 Task: Find connections with filter location Salto de Pirapora with filter topic #wellnesswith filter profile language German with filter current company Shyam Steel Industries Limited with filter school Presidency College with filter industry IT System Training and Support with filter service category Video Editing with filter keywords title Mentor
Action: Mouse moved to (162, 219)
Screenshot: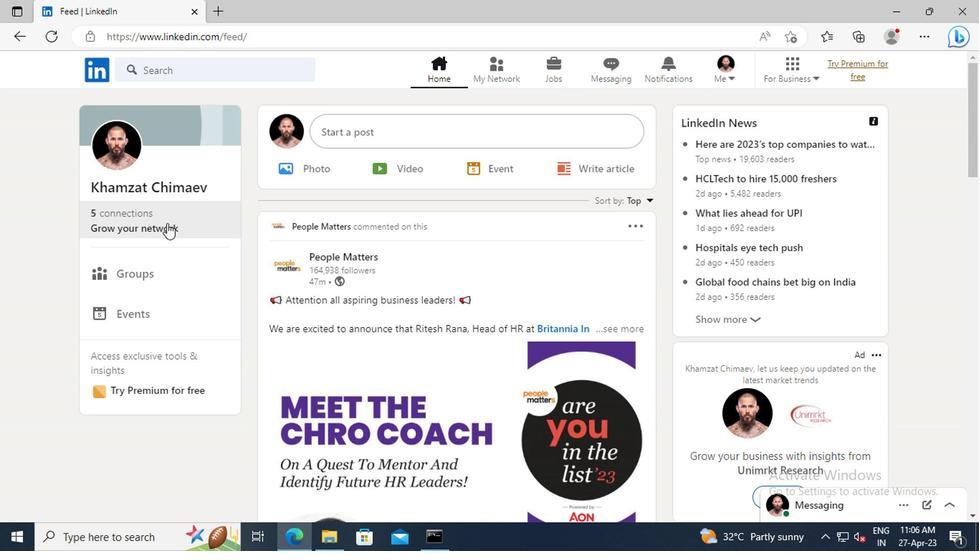 
Action: Mouse pressed left at (162, 219)
Screenshot: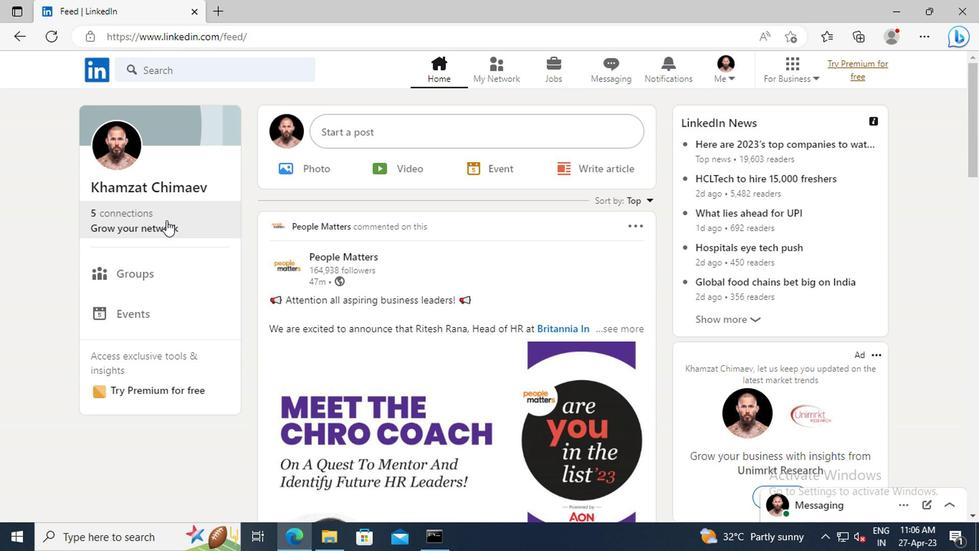 
Action: Mouse moved to (168, 153)
Screenshot: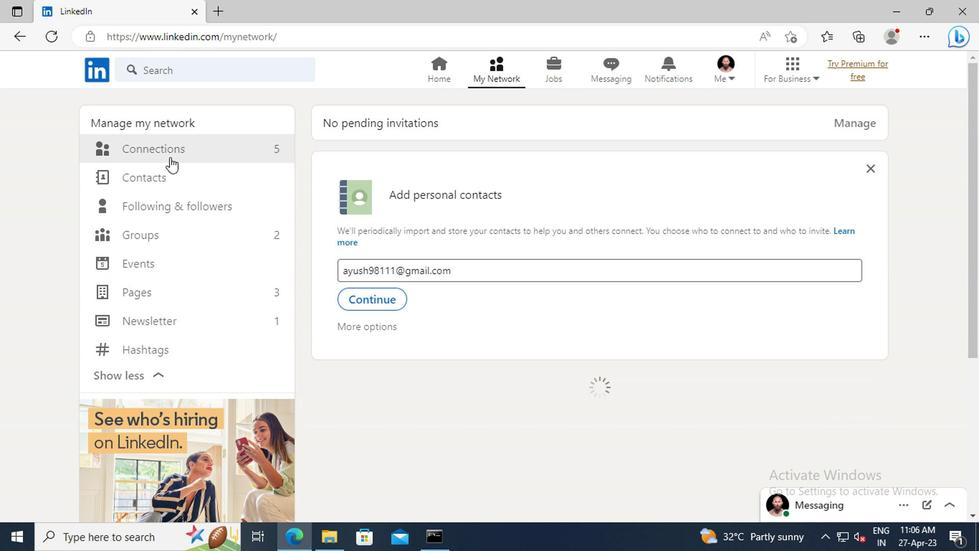 
Action: Mouse pressed left at (168, 153)
Screenshot: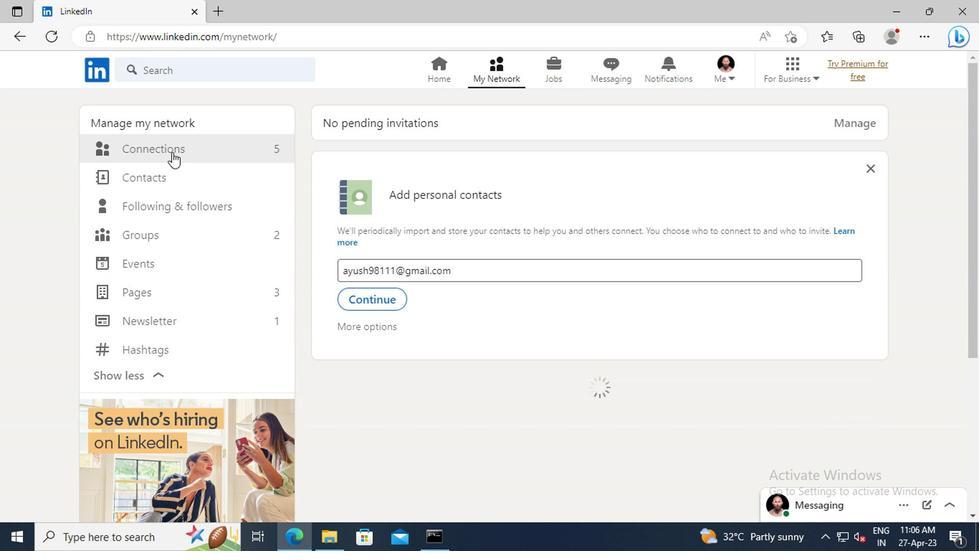 
Action: Mouse moved to (588, 155)
Screenshot: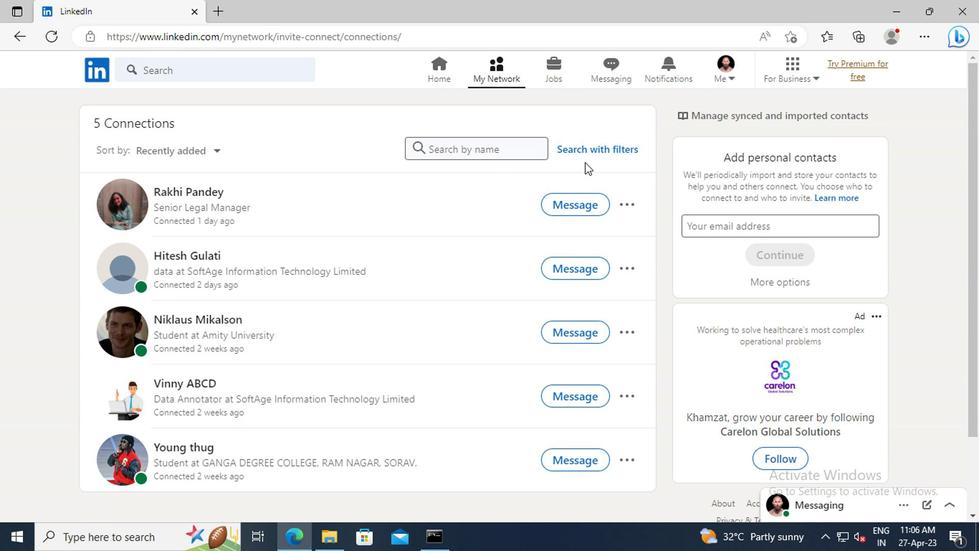 
Action: Mouse pressed left at (588, 155)
Screenshot: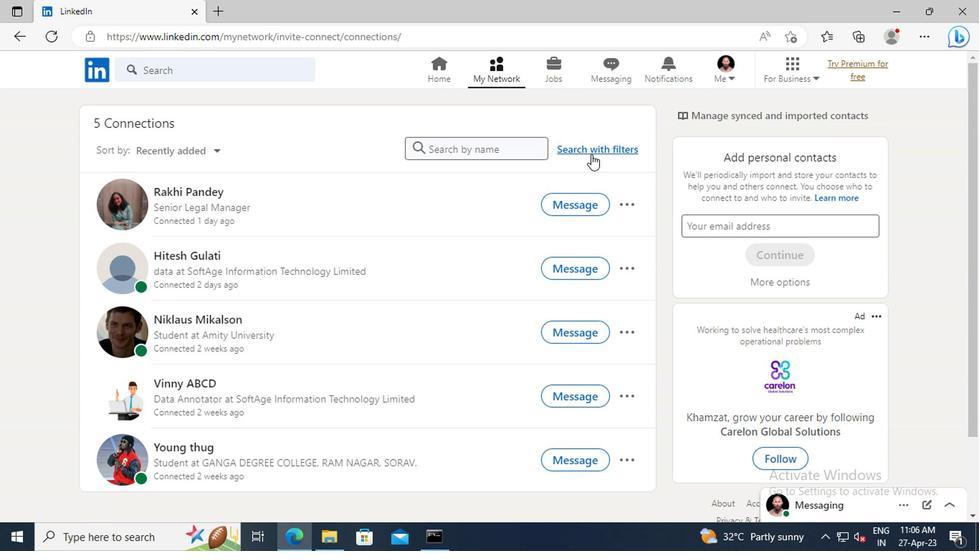 
Action: Mouse moved to (543, 112)
Screenshot: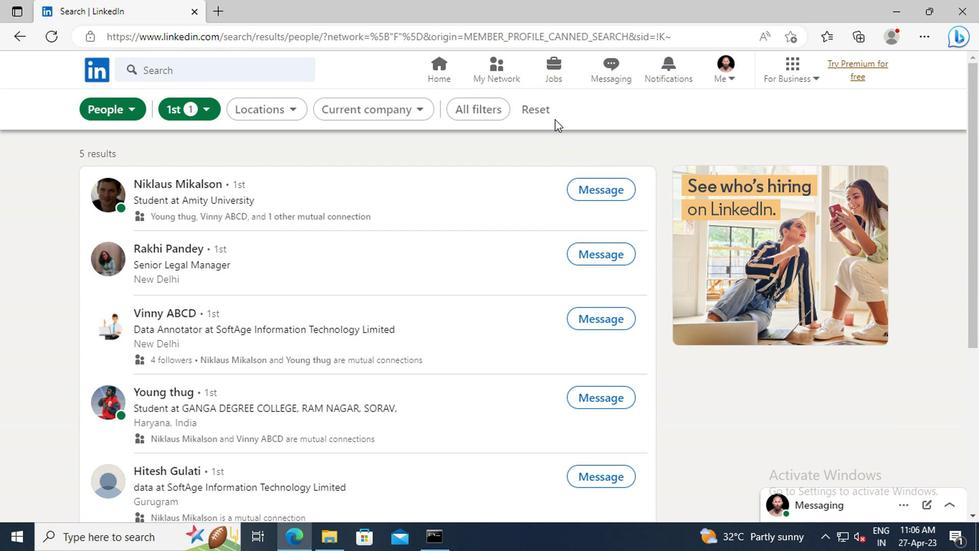 
Action: Mouse pressed left at (543, 112)
Screenshot: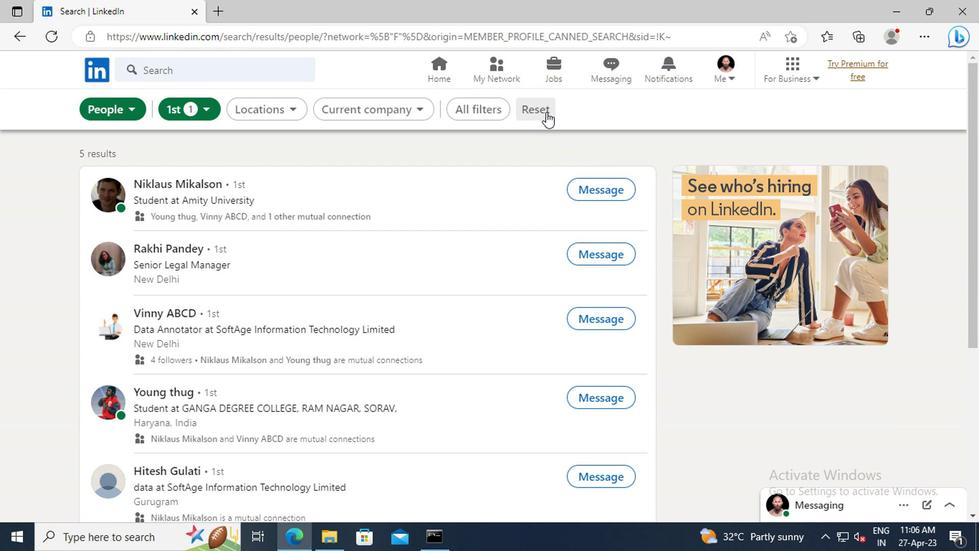 
Action: Mouse moved to (508, 110)
Screenshot: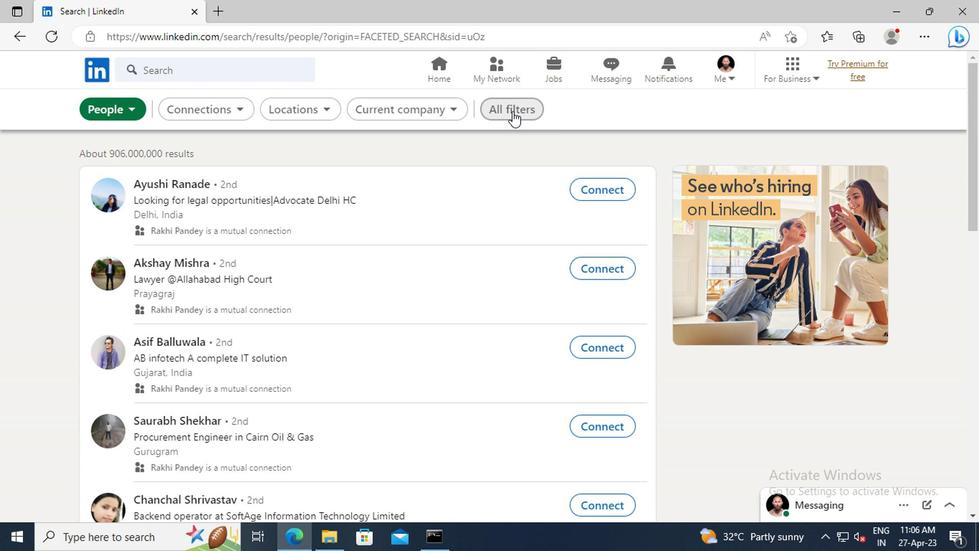 
Action: Mouse pressed left at (508, 110)
Screenshot: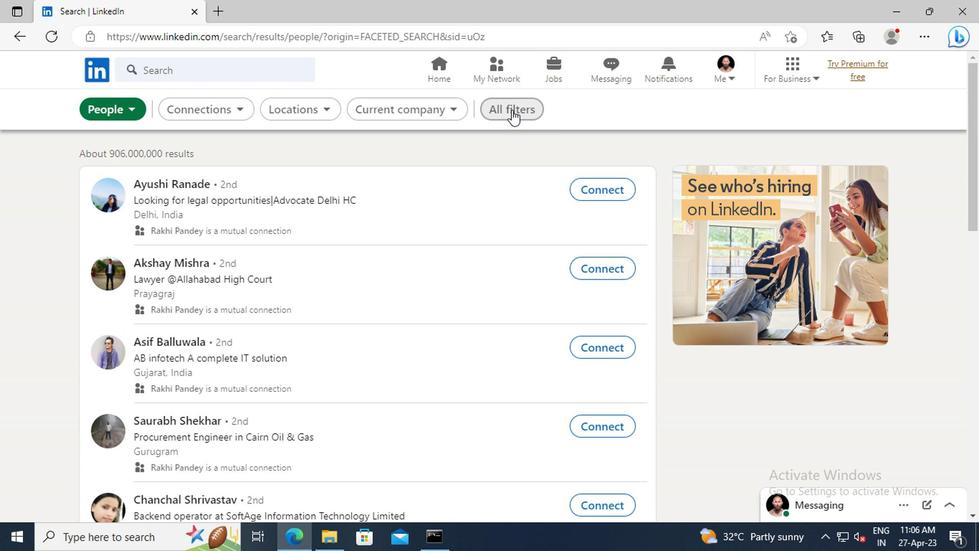 
Action: Mouse moved to (825, 287)
Screenshot: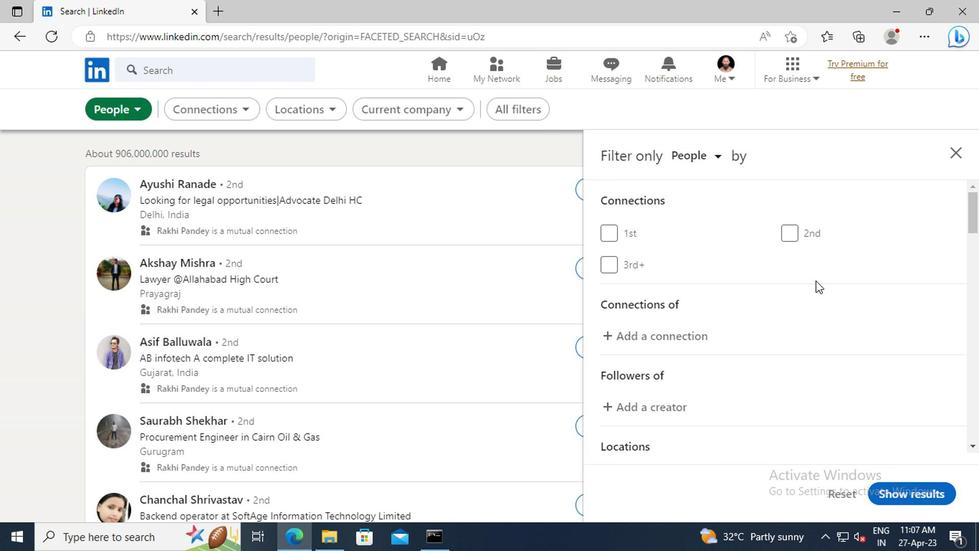 
Action: Mouse scrolled (825, 286) with delta (0, -1)
Screenshot: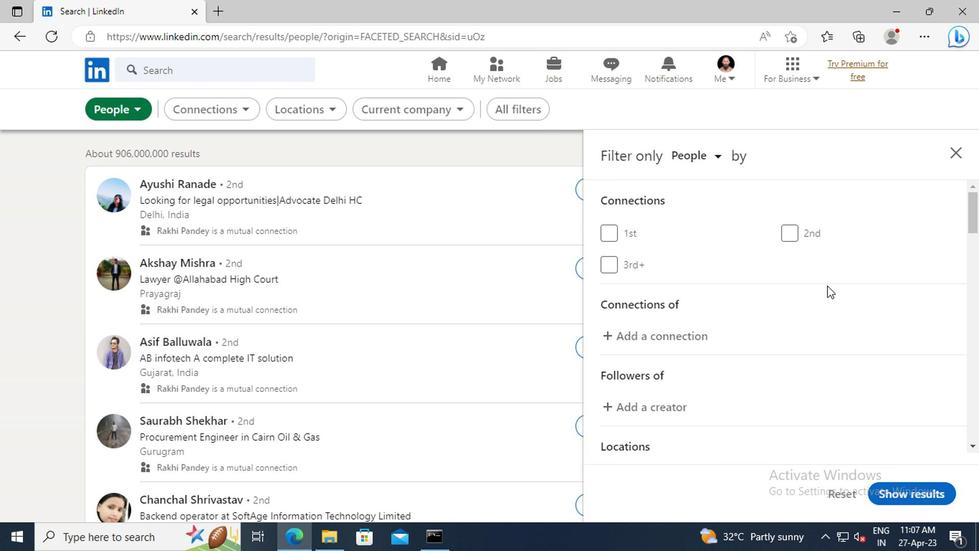 
Action: Mouse scrolled (825, 286) with delta (0, -1)
Screenshot: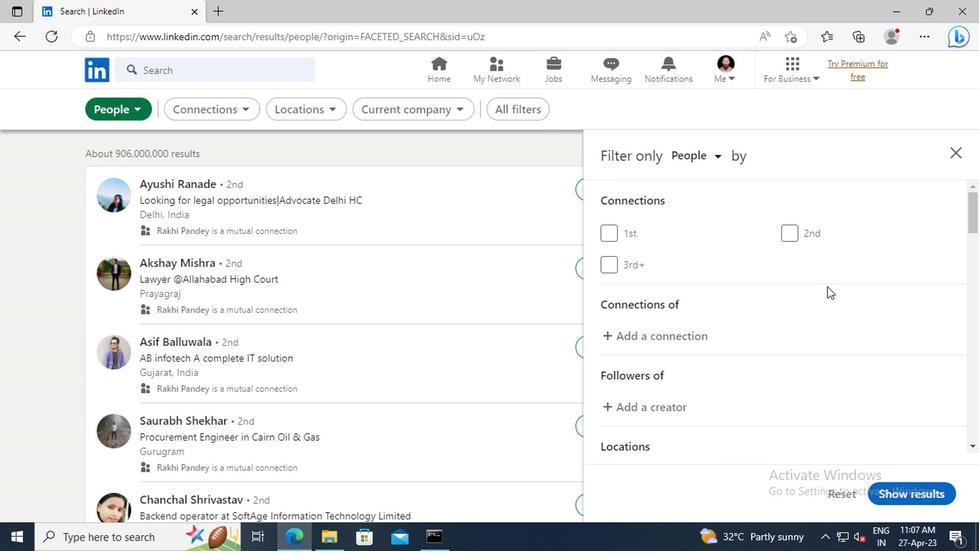
Action: Mouse scrolled (825, 286) with delta (0, -1)
Screenshot: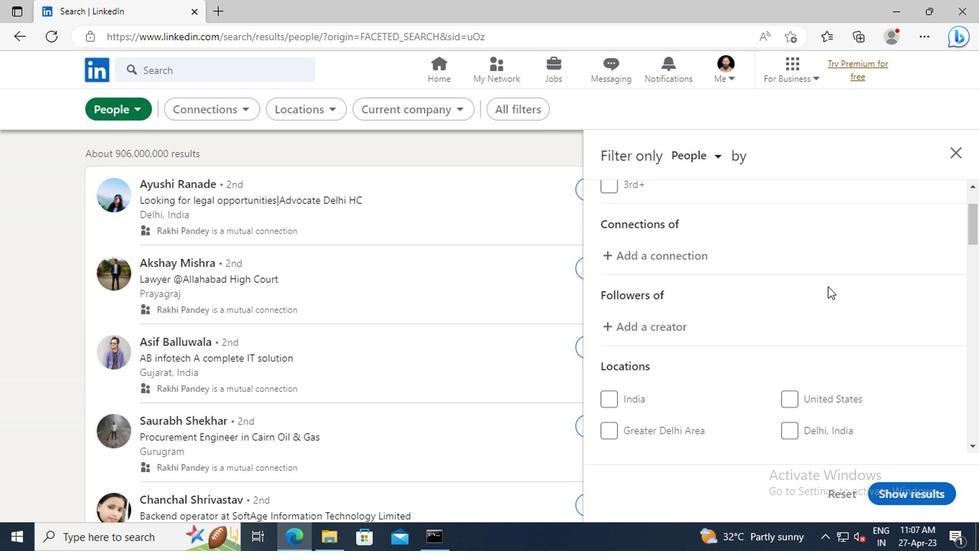 
Action: Mouse scrolled (825, 286) with delta (0, -1)
Screenshot: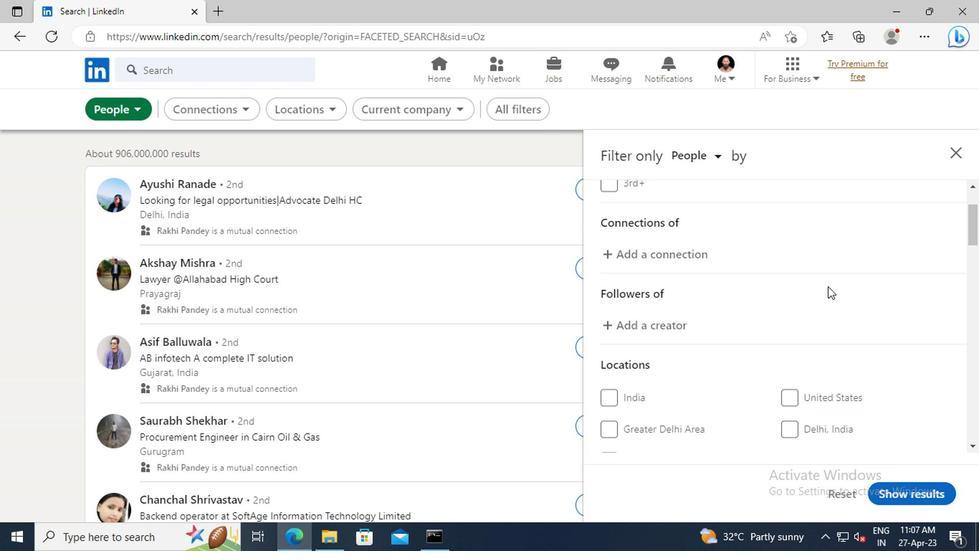
Action: Mouse scrolled (825, 286) with delta (0, -1)
Screenshot: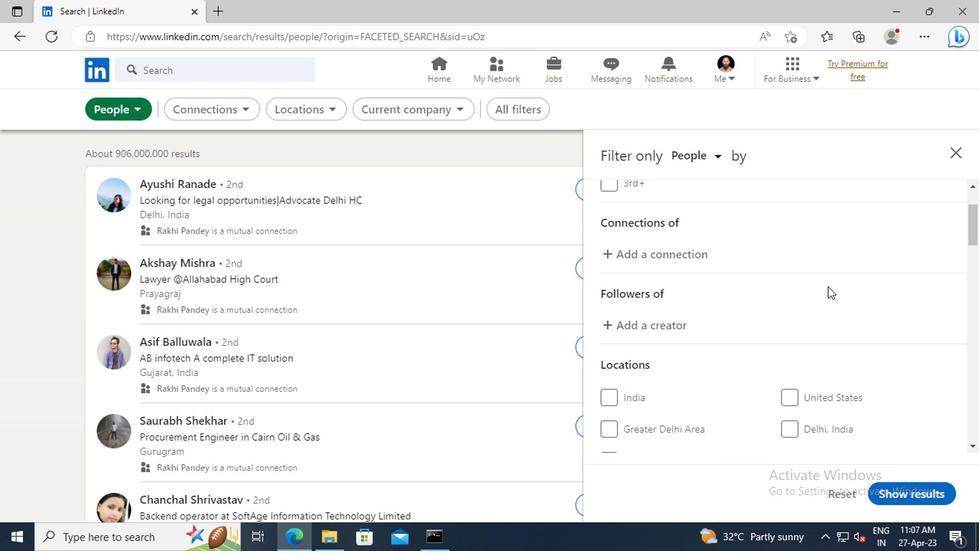 
Action: Mouse moved to (834, 334)
Screenshot: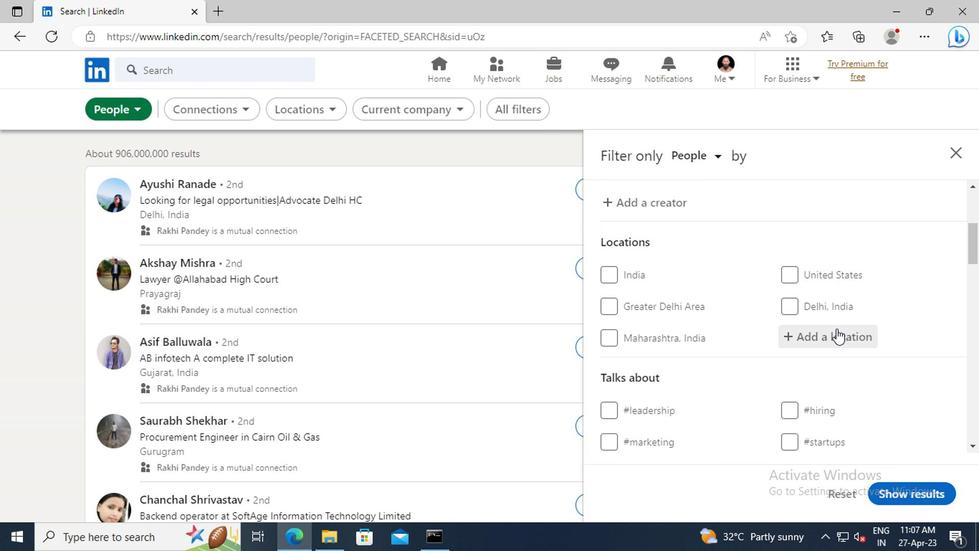 
Action: Mouse pressed left at (834, 334)
Screenshot: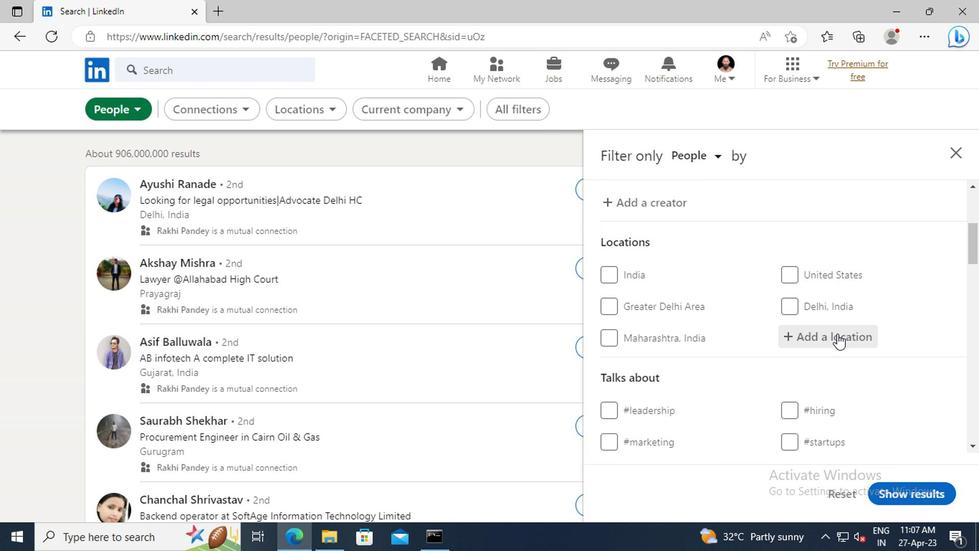 
Action: Key pressed <Key.shift>SALTO<Key.space>DE<Key.space><Key.shift>PIRAPORA
Screenshot: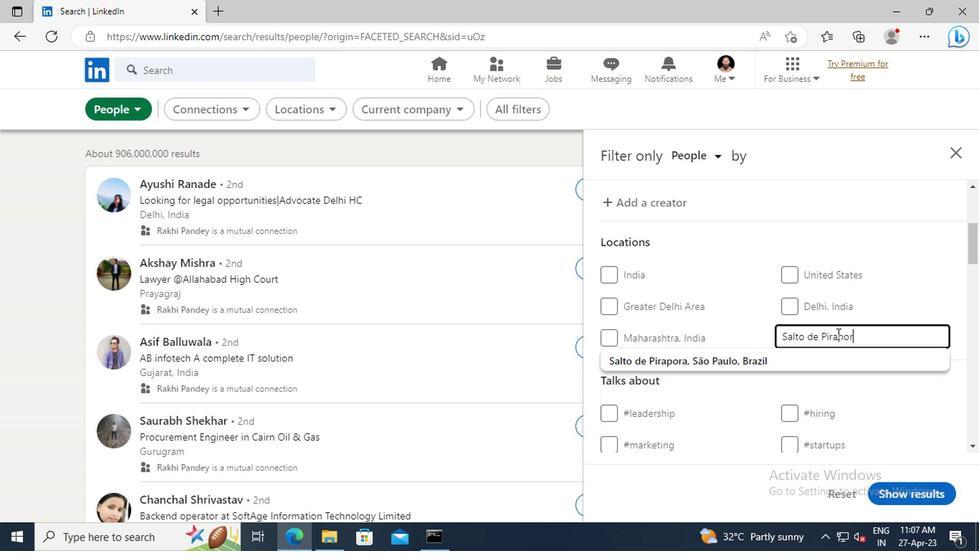 
Action: Mouse moved to (827, 360)
Screenshot: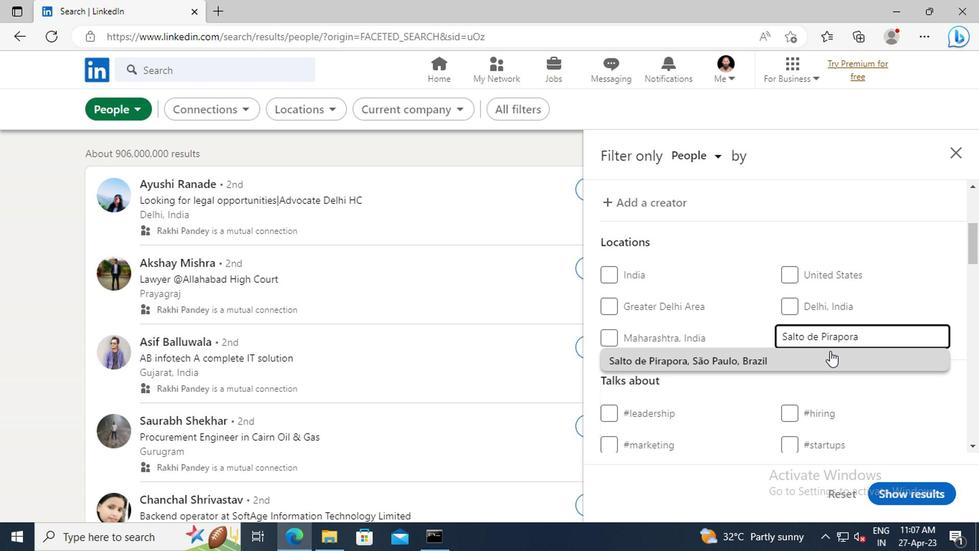 
Action: Mouse pressed left at (827, 360)
Screenshot: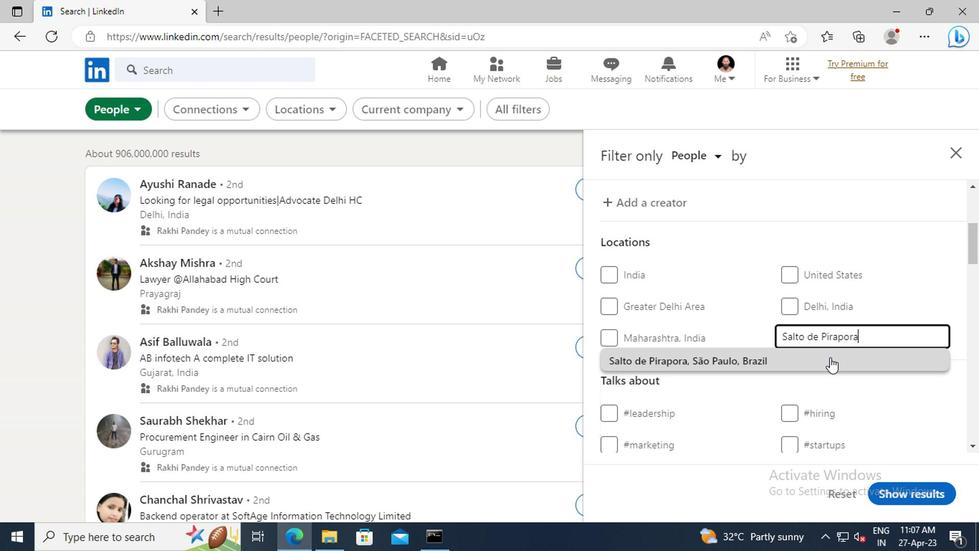 
Action: Mouse moved to (813, 284)
Screenshot: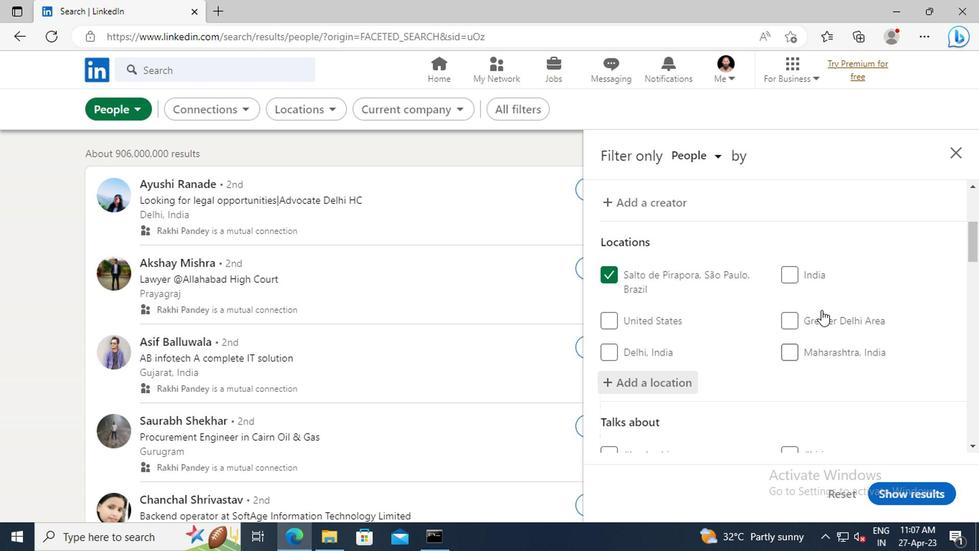 
Action: Mouse scrolled (813, 284) with delta (0, 0)
Screenshot: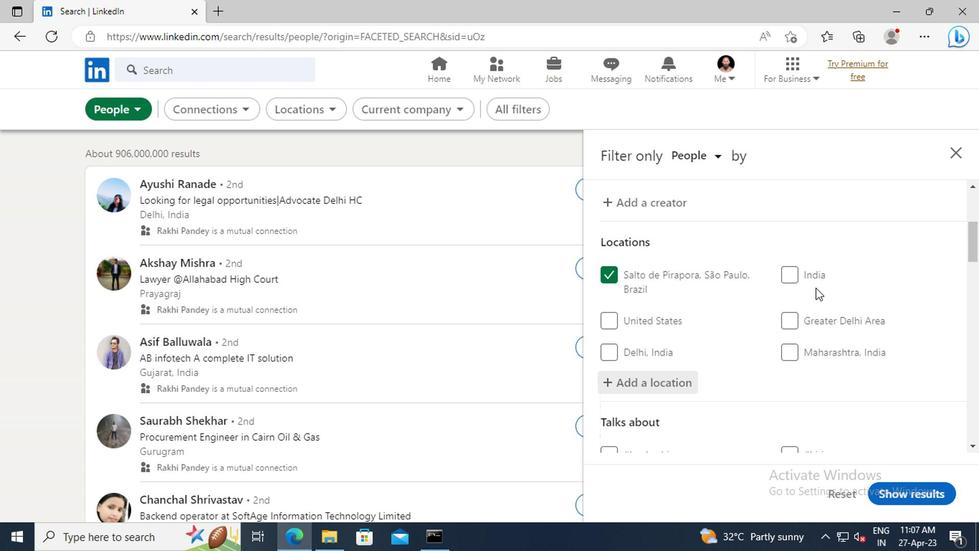 
Action: Mouse scrolled (813, 284) with delta (0, 0)
Screenshot: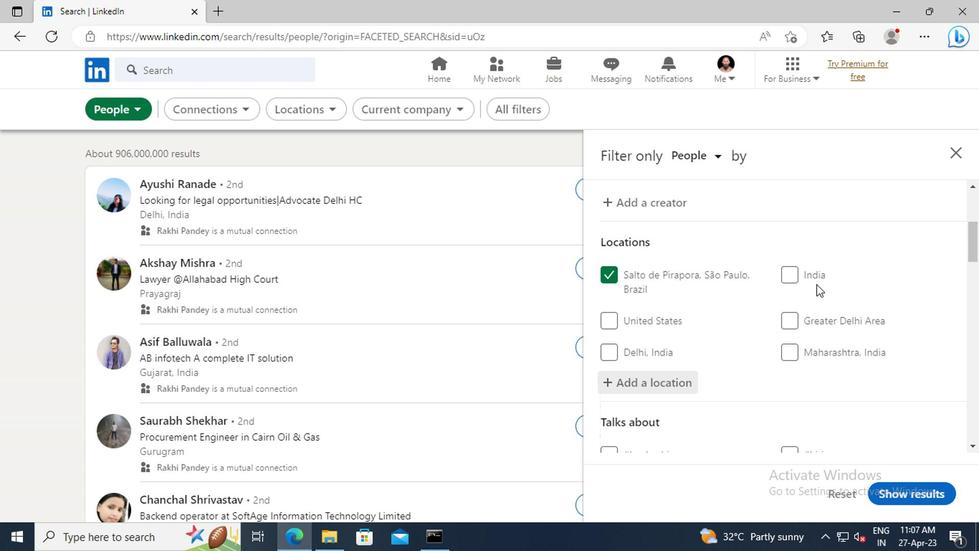 
Action: Mouse scrolled (813, 284) with delta (0, 0)
Screenshot: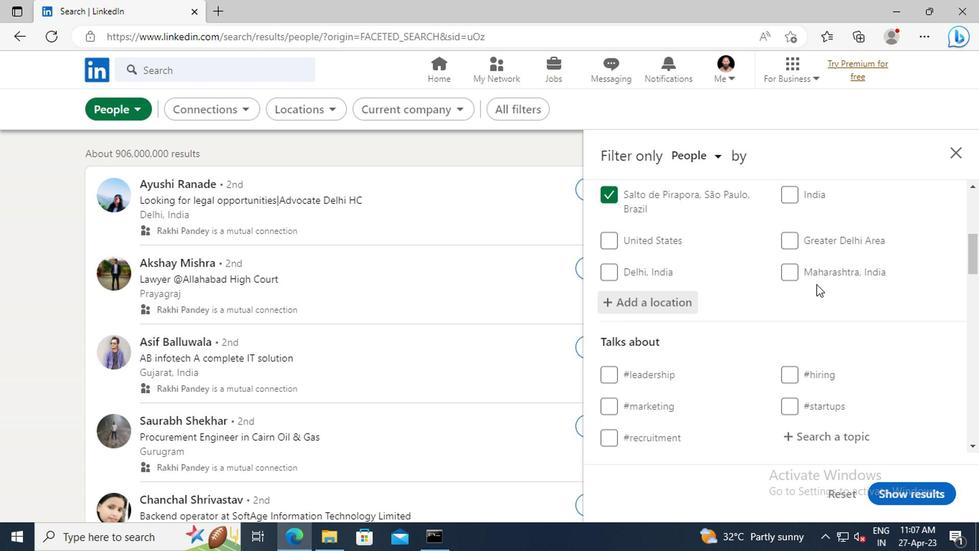 
Action: Mouse scrolled (813, 284) with delta (0, 0)
Screenshot: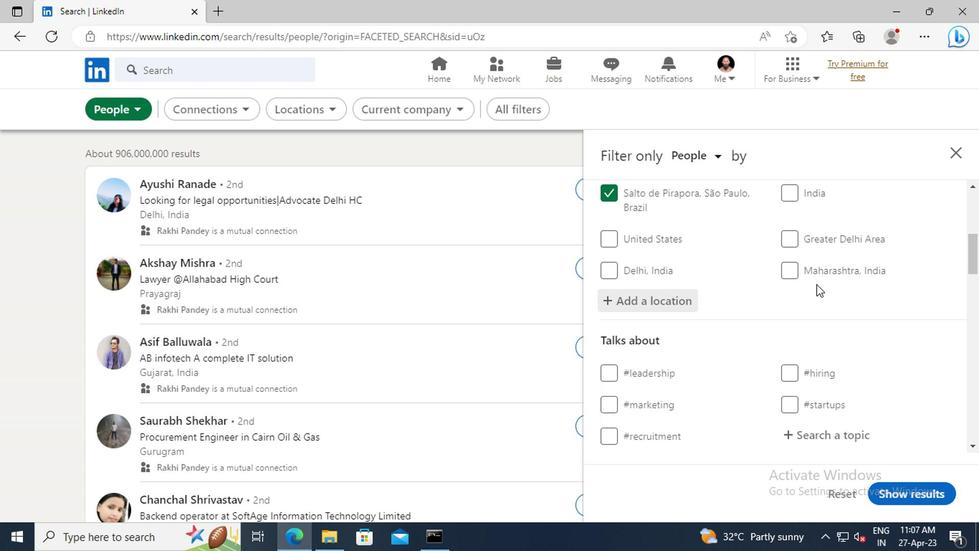 
Action: Mouse scrolled (813, 284) with delta (0, 0)
Screenshot: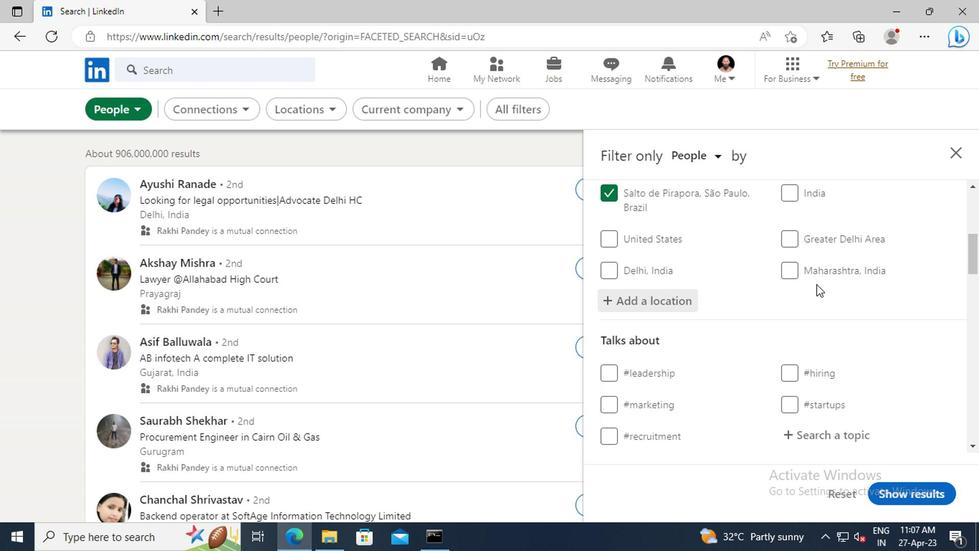 
Action: Mouse moved to (811, 313)
Screenshot: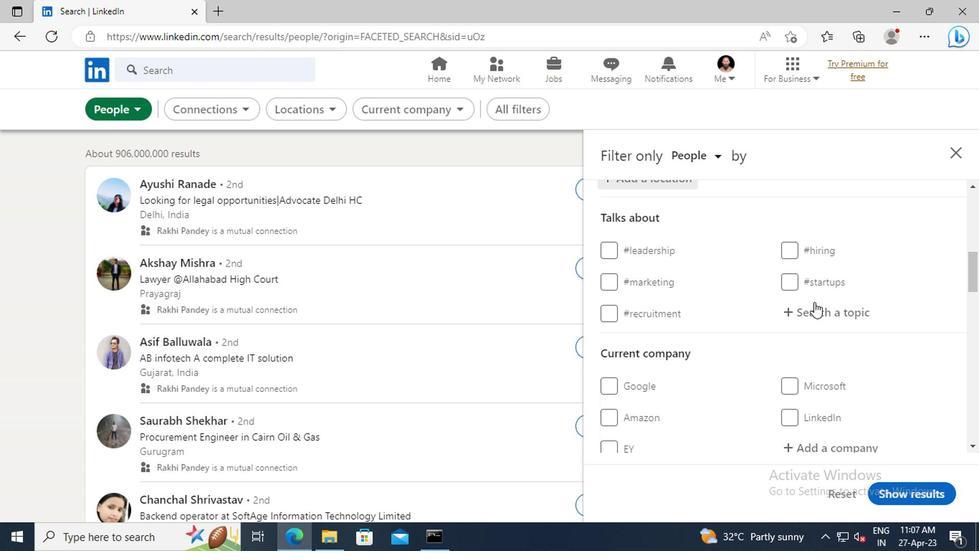 
Action: Mouse pressed left at (811, 313)
Screenshot: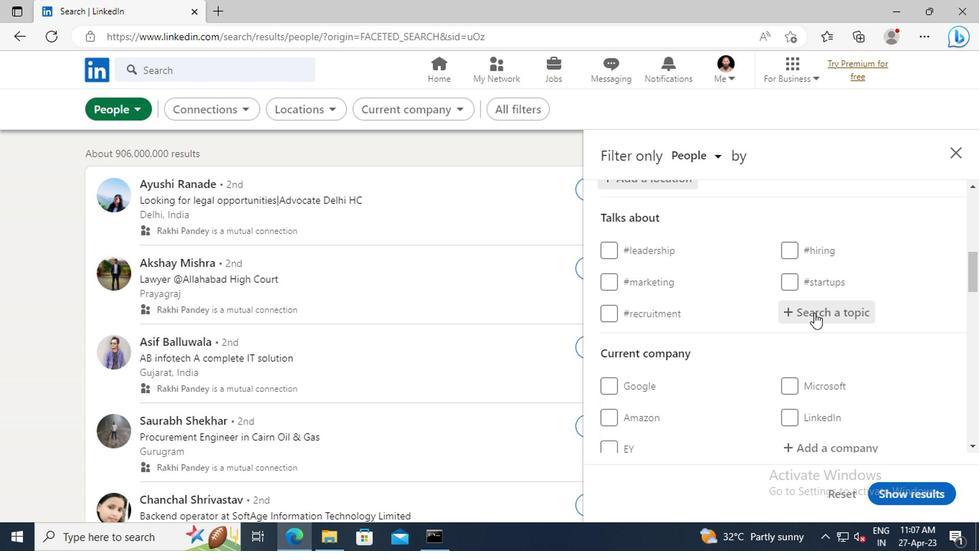 
Action: Key pressed <Key.shift>#WELLNESSWITH<Key.enter>
Screenshot: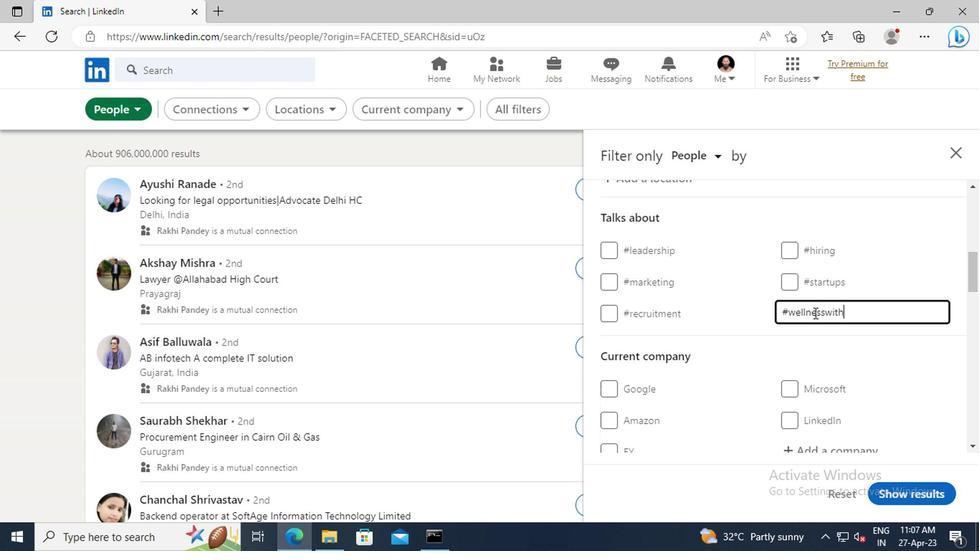 
Action: Mouse moved to (754, 300)
Screenshot: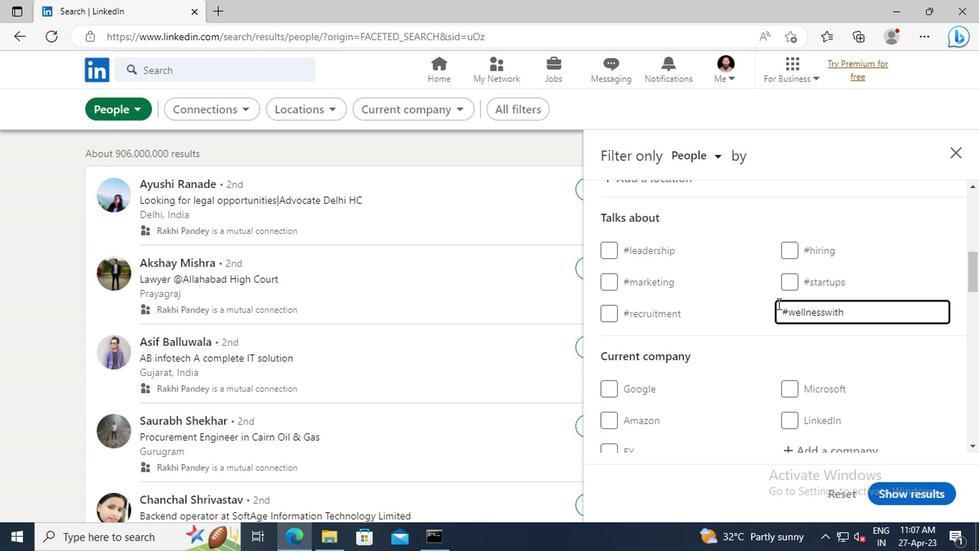 
Action: Mouse scrolled (754, 300) with delta (0, 0)
Screenshot: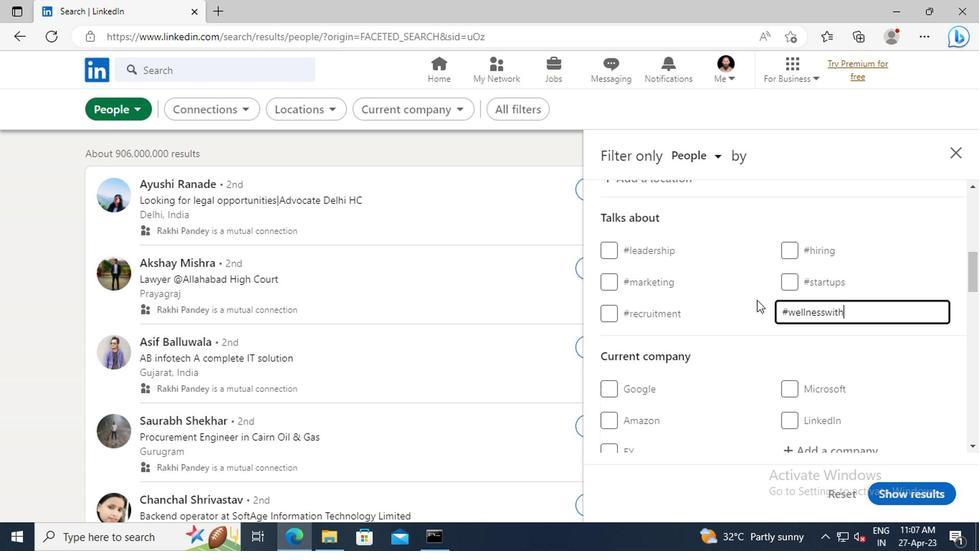 
Action: Mouse scrolled (754, 300) with delta (0, 0)
Screenshot: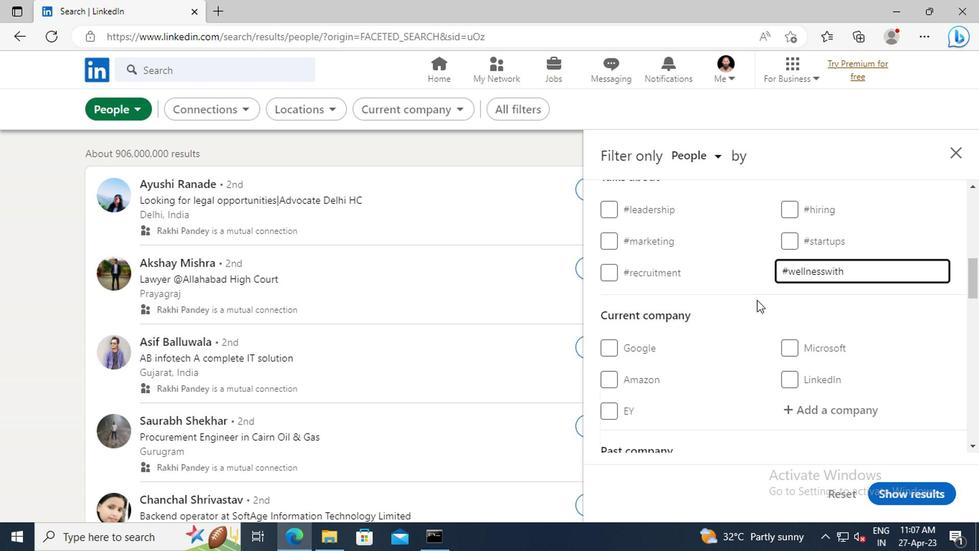 
Action: Mouse scrolled (754, 300) with delta (0, 0)
Screenshot: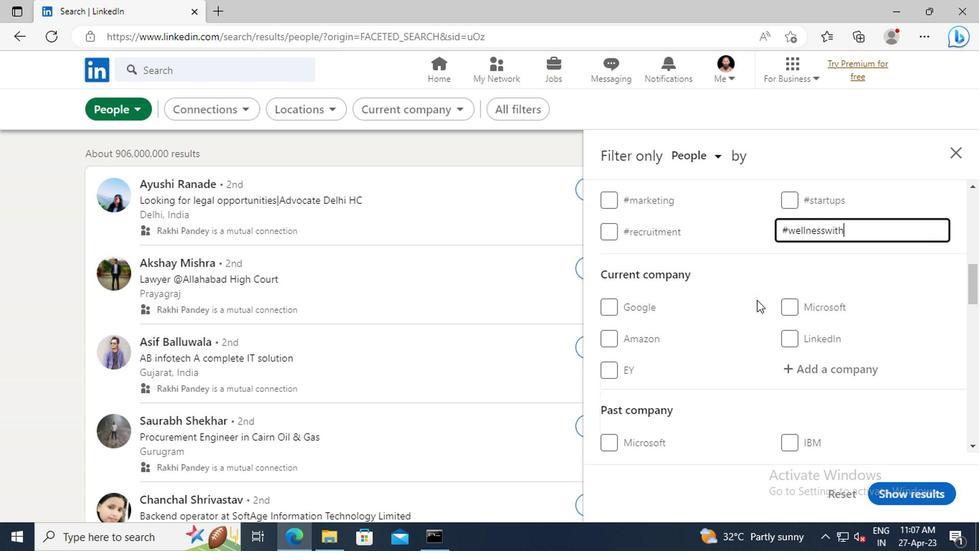 
Action: Mouse scrolled (754, 300) with delta (0, 0)
Screenshot: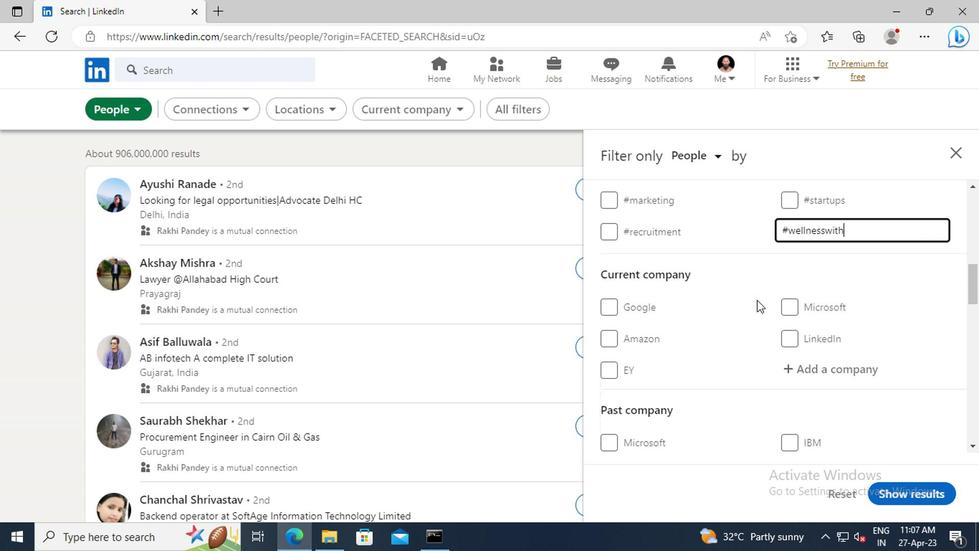 
Action: Mouse scrolled (754, 300) with delta (0, 0)
Screenshot: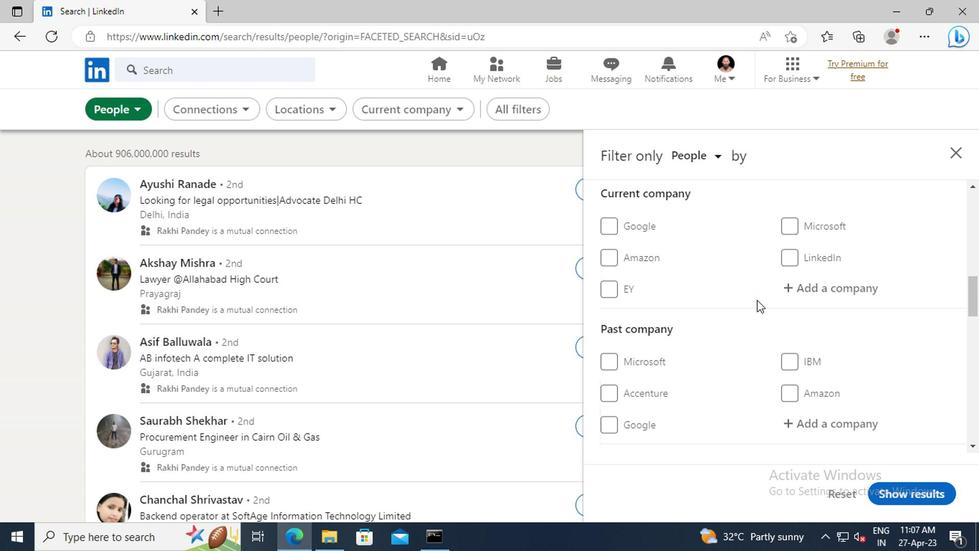 
Action: Mouse scrolled (754, 300) with delta (0, 0)
Screenshot: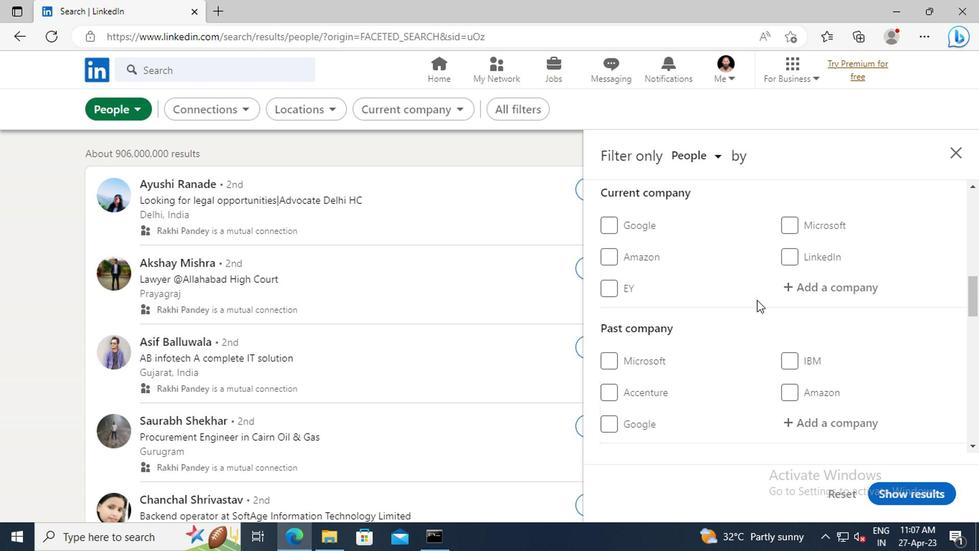 
Action: Mouse scrolled (754, 300) with delta (0, 0)
Screenshot: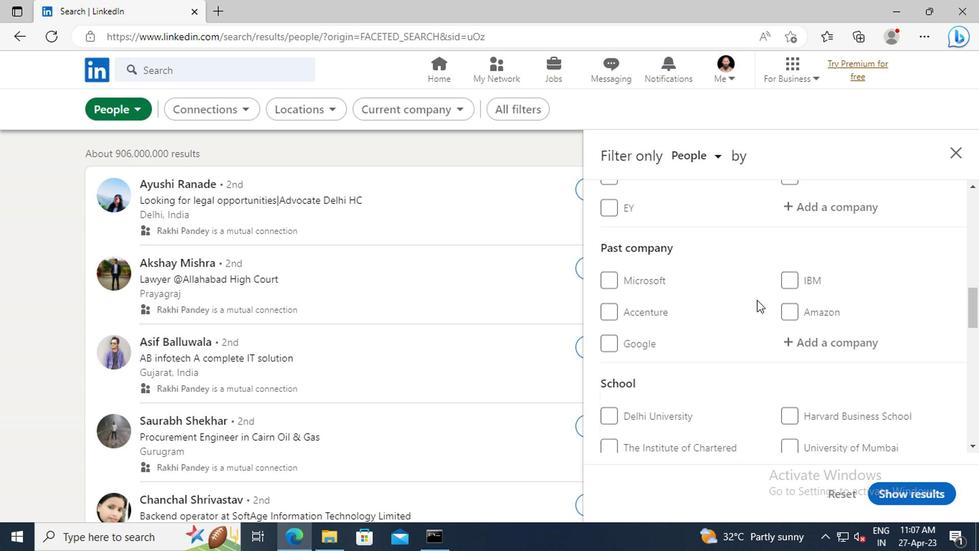 
Action: Mouse scrolled (754, 300) with delta (0, 0)
Screenshot: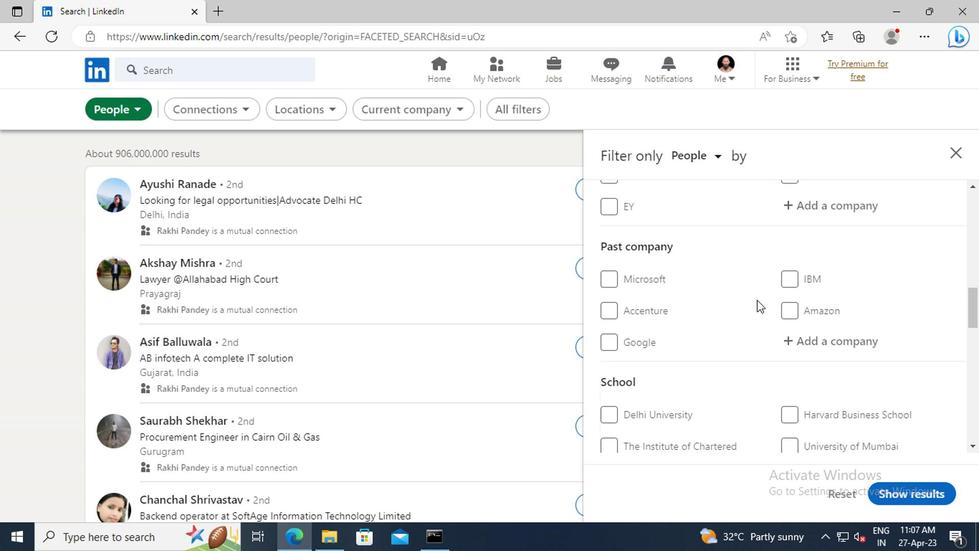 
Action: Mouse scrolled (754, 300) with delta (0, 0)
Screenshot: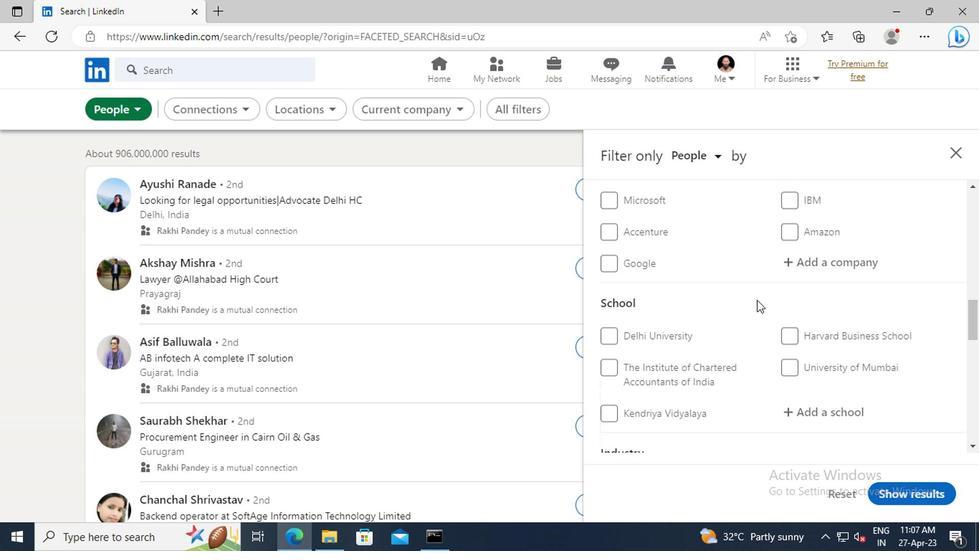 
Action: Mouse scrolled (754, 300) with delta (0, 0)
Screenshot: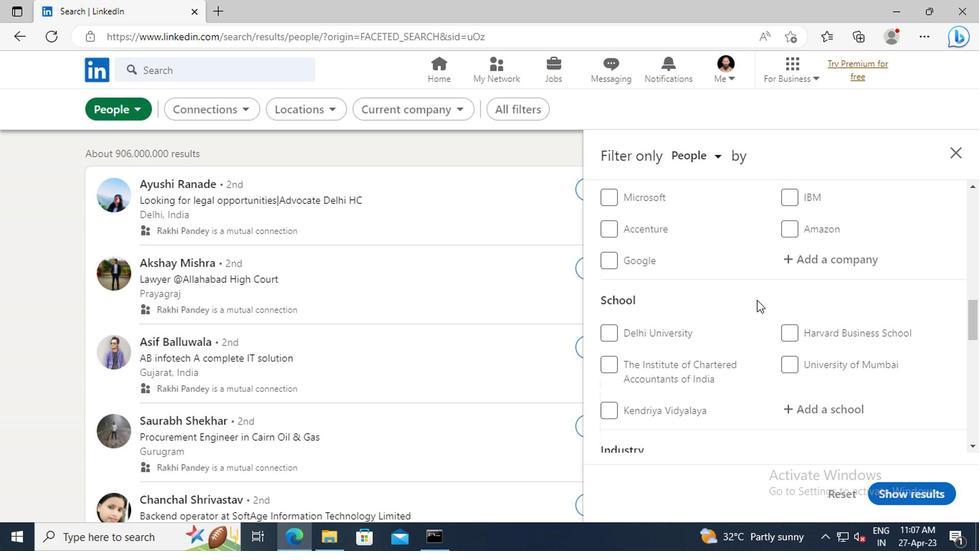 
Action: Mouse scrolled (754, 300) with delta (0, 0)
Screenshot: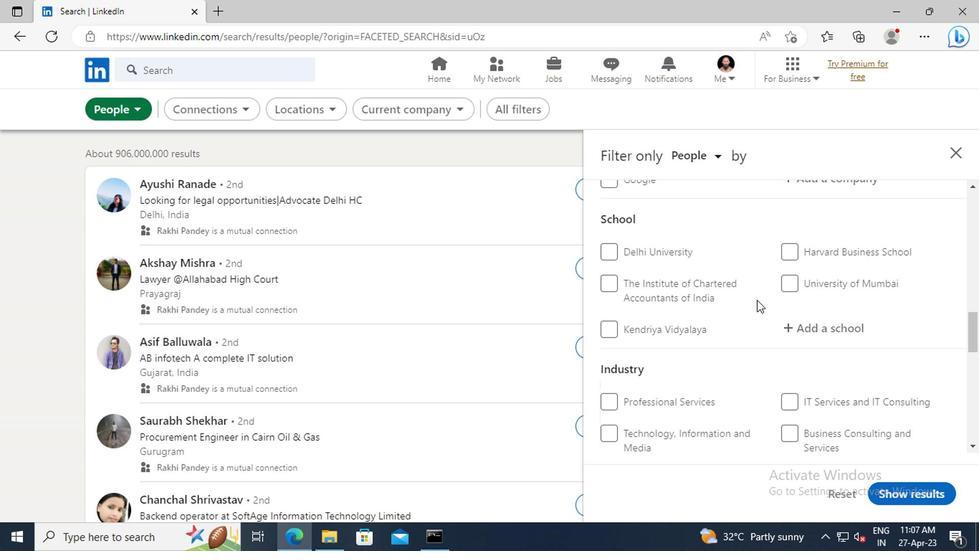 
Action: Mouse scrolled (754, 300) with delta (0, 0)
Screenshot: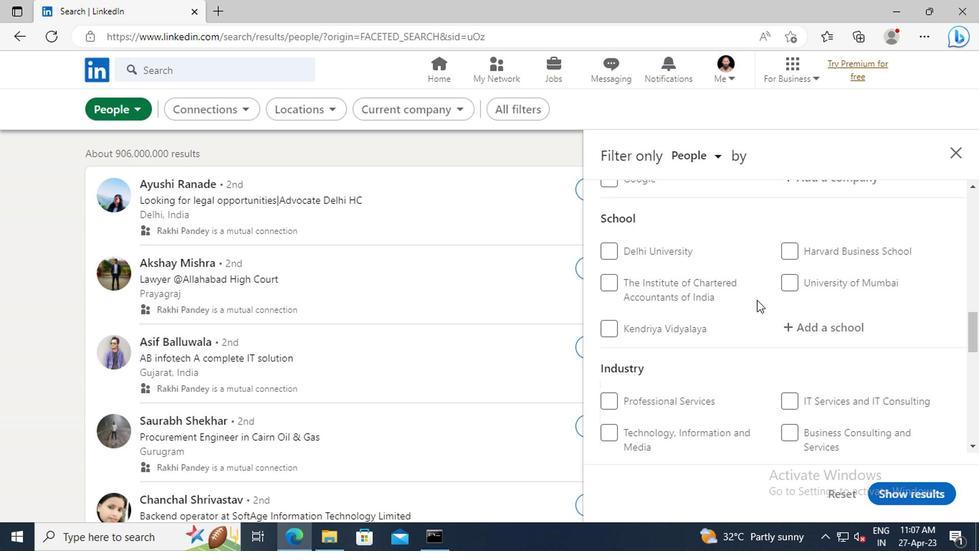 
Action: Mouse scrolled (754, 300) with delta (0, 0)
Screenshot: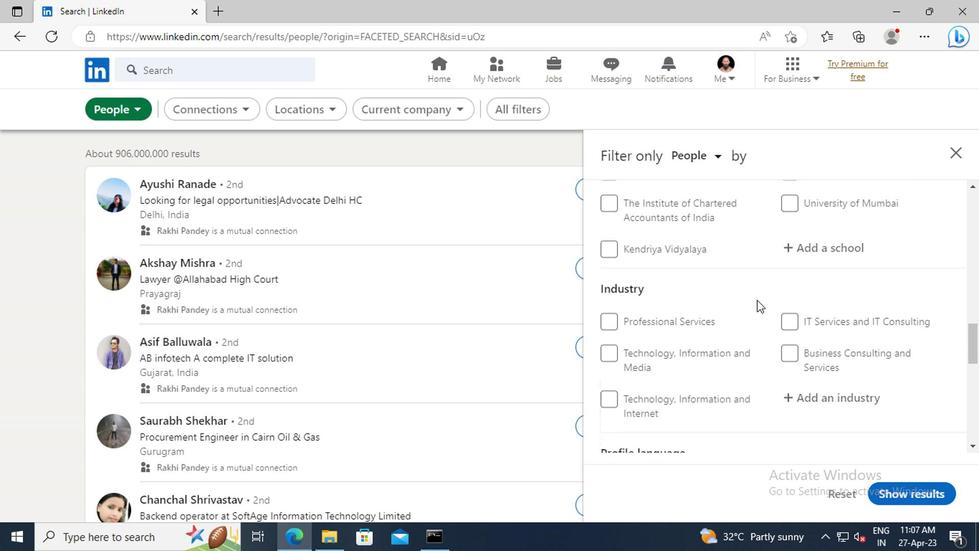 
Action: Mouse scrolled (754, 300) with delta (0, 0)
Screenshot: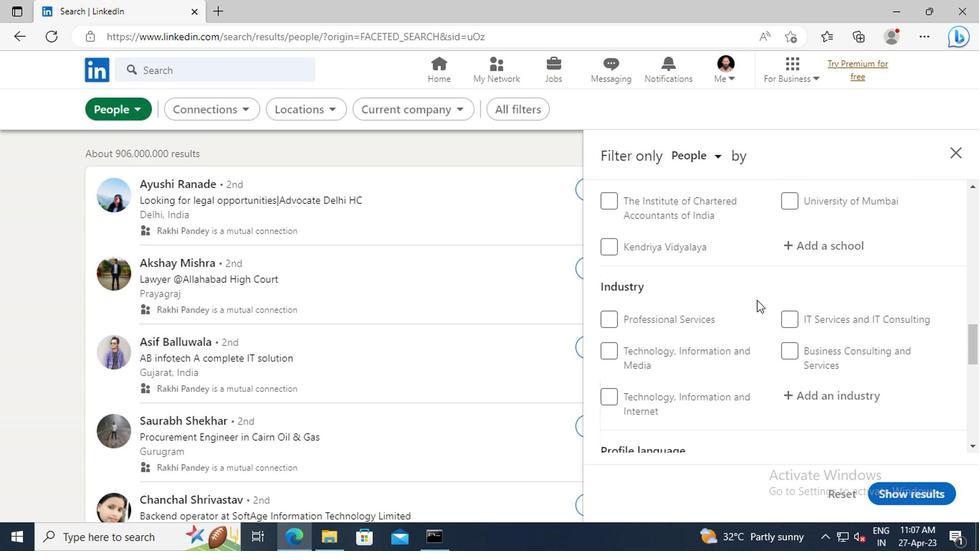 
Action: Mouse scrolled (754, 300) with delta (0, 0)
Screenshot: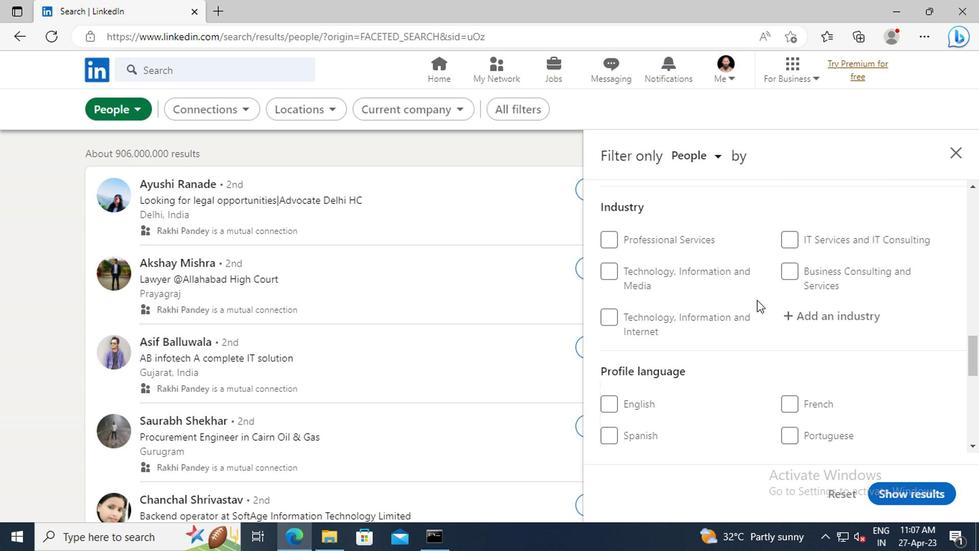 
Action: Mouse scrolled (754, 300) with delta (0, 0)
Screenshot: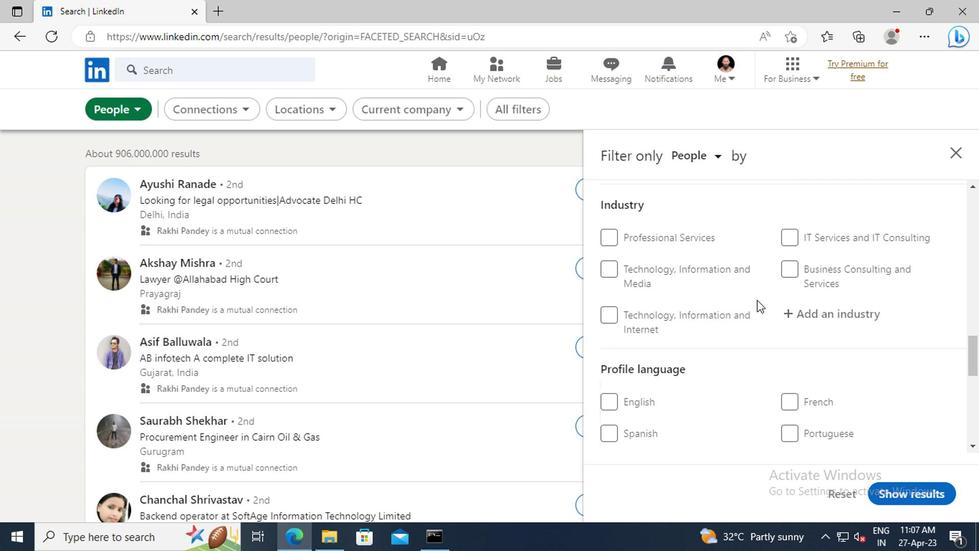 
Action: Mouse moved to (610, 385)
Screenshot: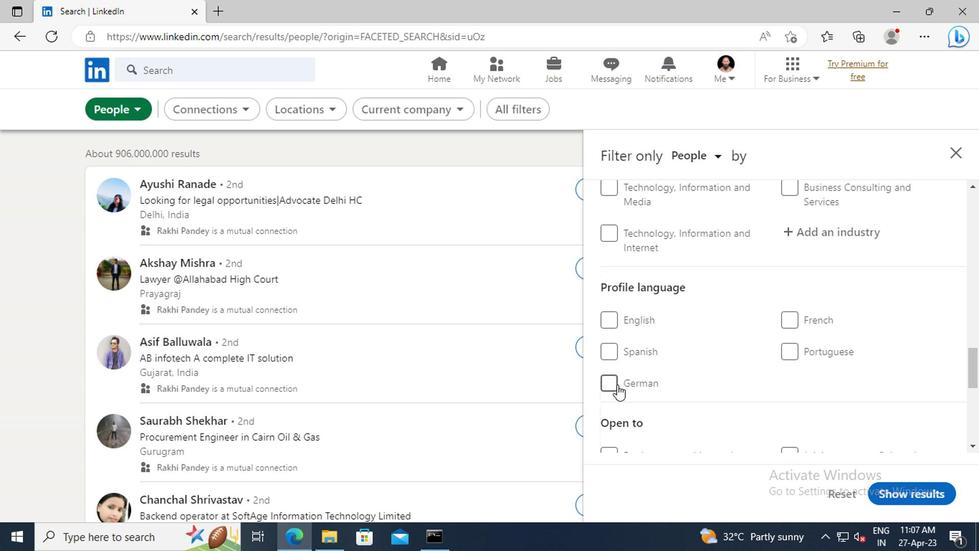 
Action: Mouse pressed left at (610, 385)
Screenshot: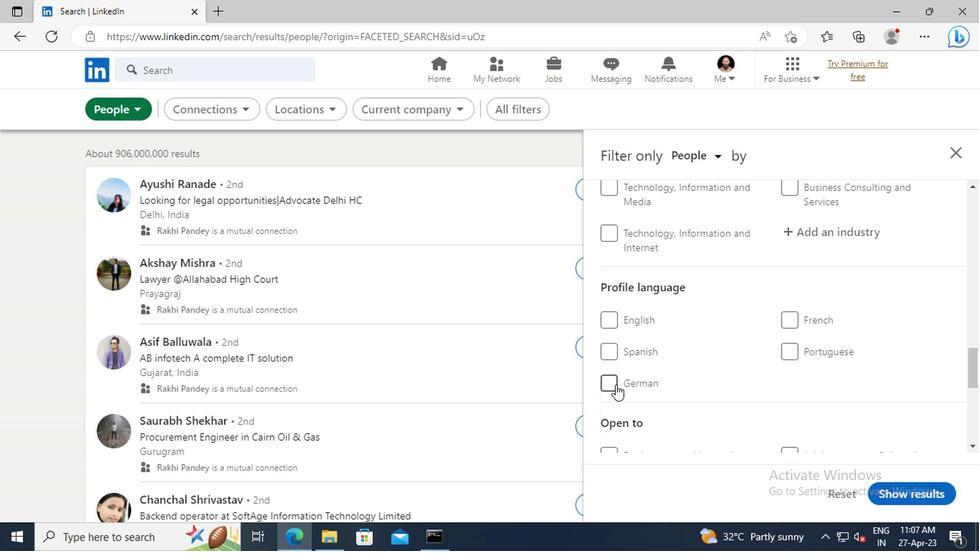 
Action: Mouse moved to (782, 362)
Screenshot: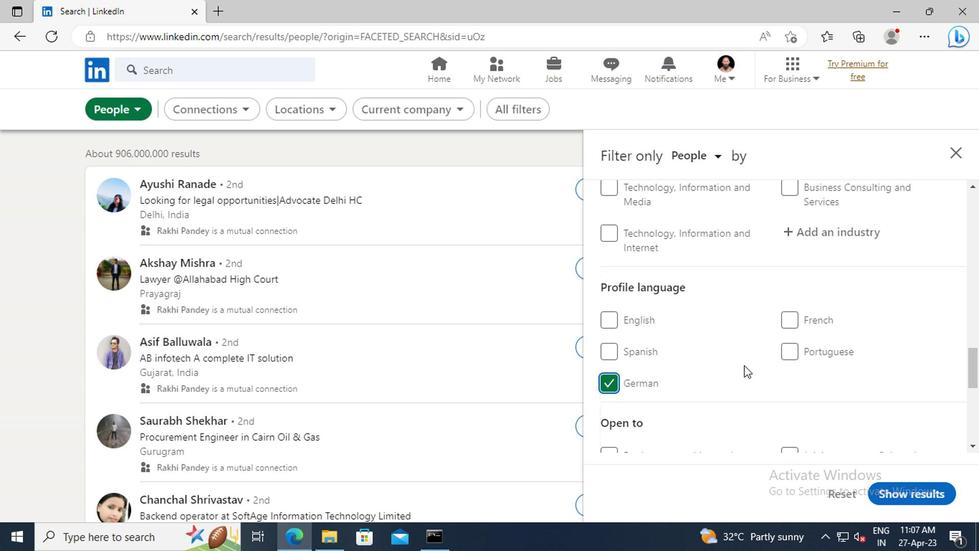 
Action: Mouse scrolled (782, 363) with delta (0, 1)
Screenshot: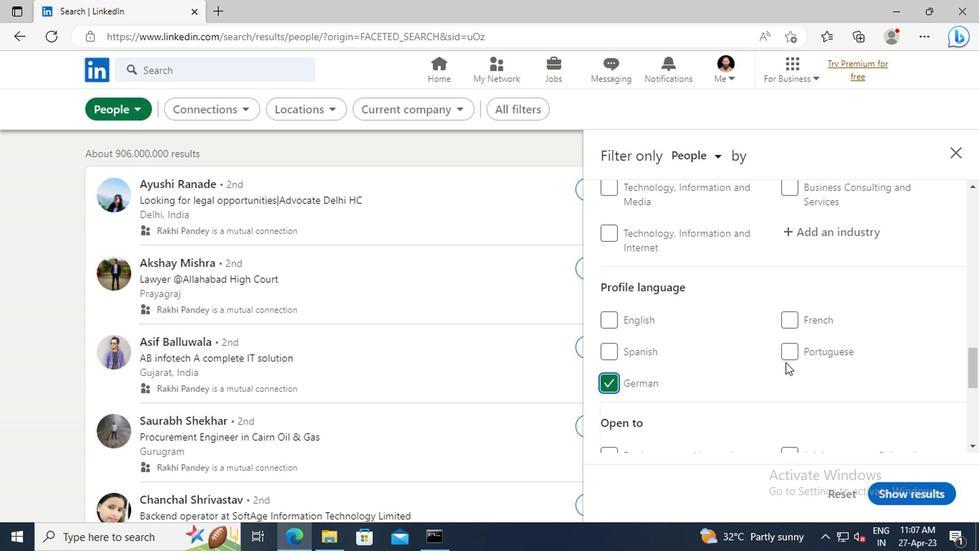 
Action: Mouse scrolled (782, 363) with delta (0, 1)
Screenshot: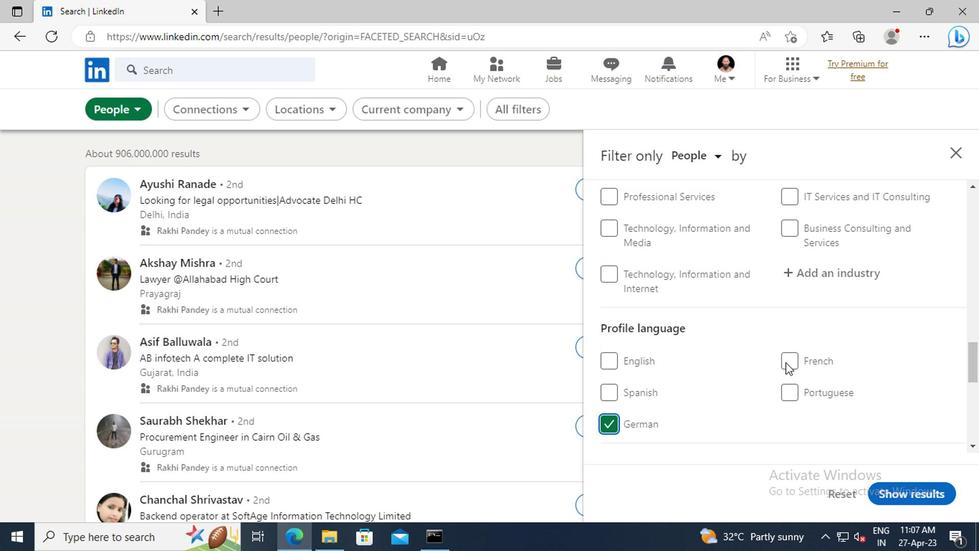 
Action: Mouse scrolled (782, 363) with delta (0, 1)
Screenshot: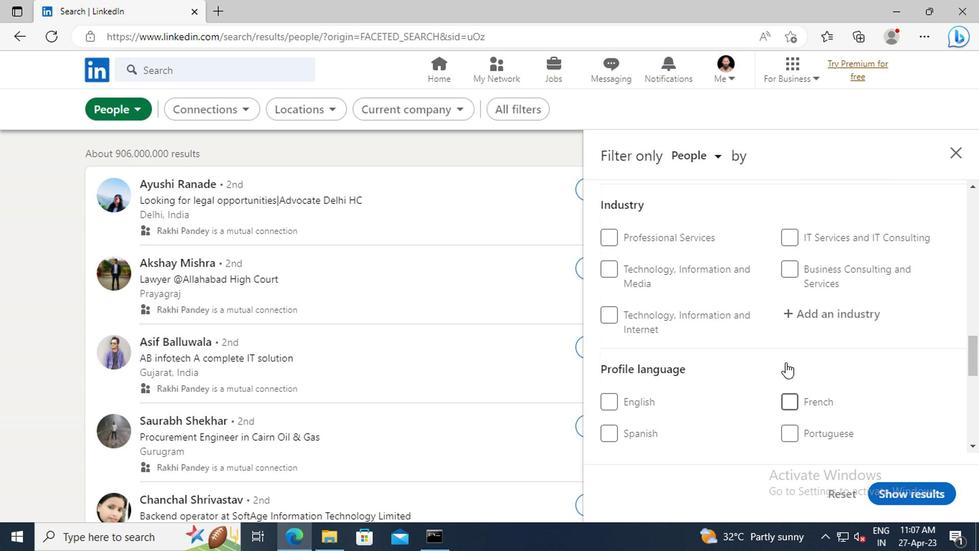 
Action: Mouse scrolled (782, 363) with delta (0, 1)
Screenshot: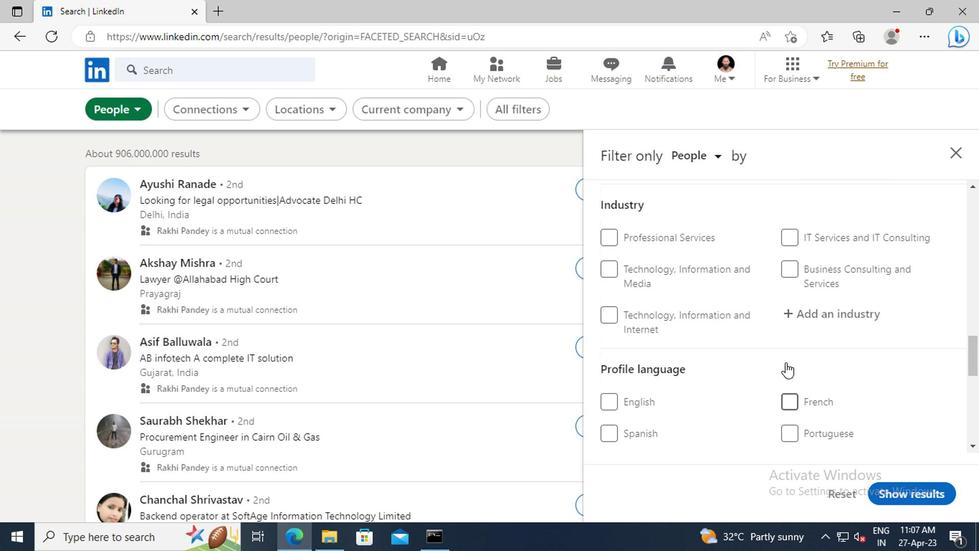 
Action: Mouse scrolled (782, 363) with delta (0, 1)
Screenshot: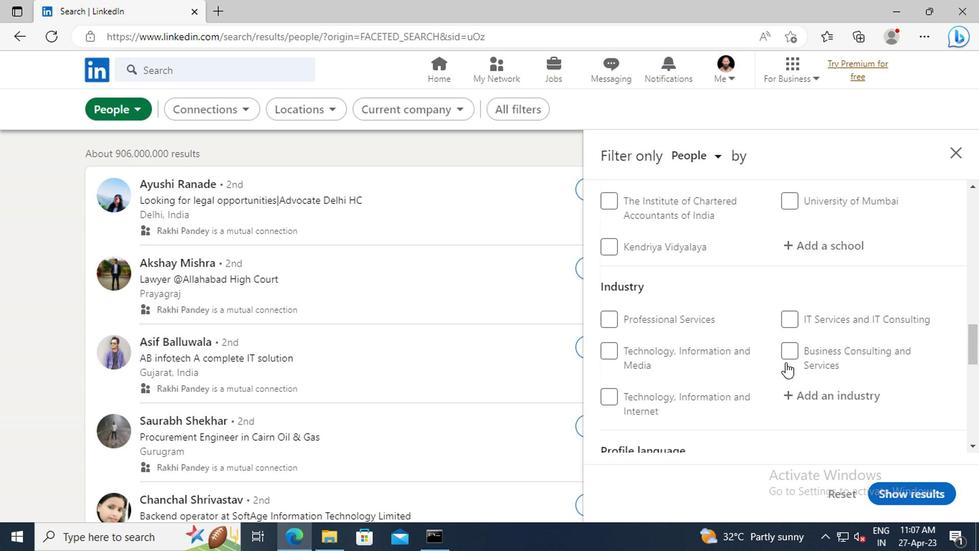
Action: Mouse scrolled (782, 363) with delta (0, 1)
Screenshot: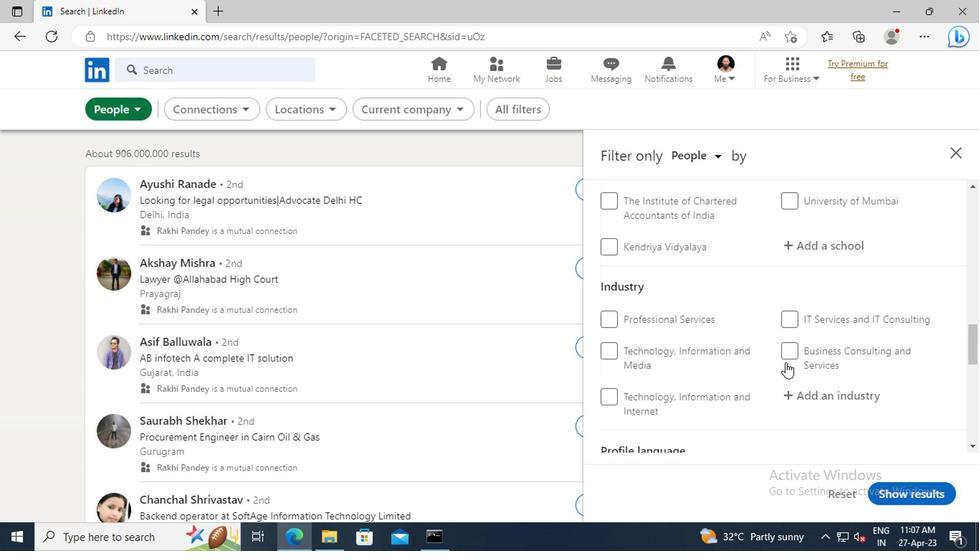 
Action: Mouse scrolled (782, 363) with delta (0, 1)
Screenshot: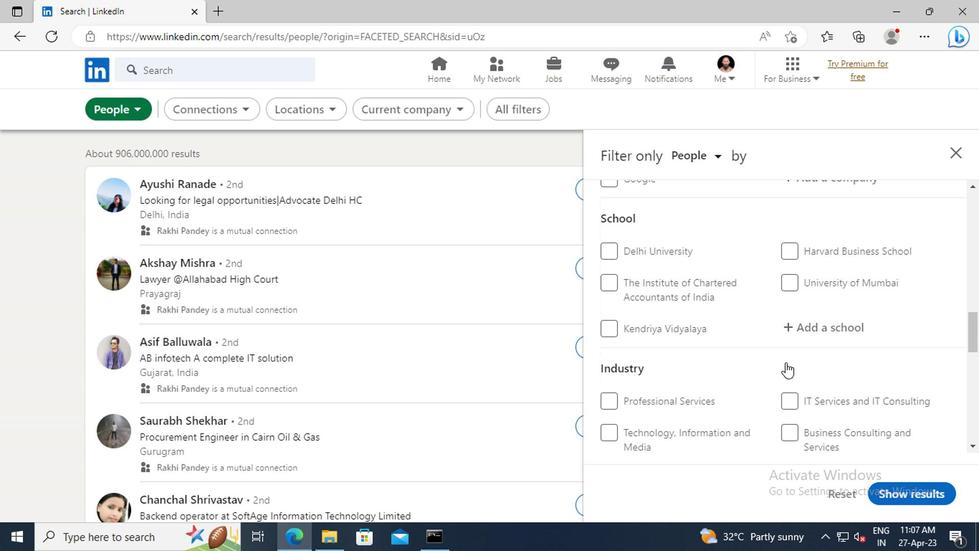 
Action: Mouse scrolled (782, 363) with delta (0, 1)
Screenshot: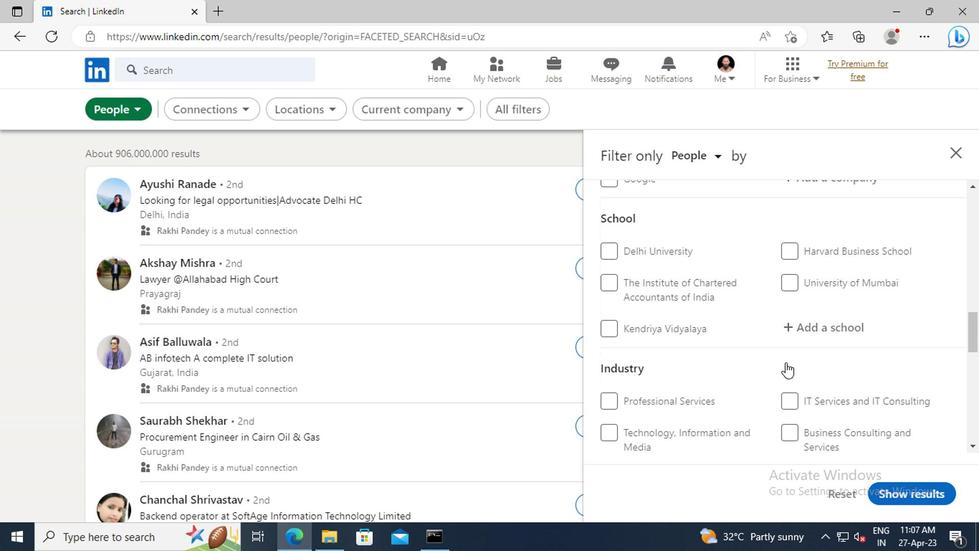 
Action: Mouse scrolled (782, 363) with delta (0, 1)
Screenshot: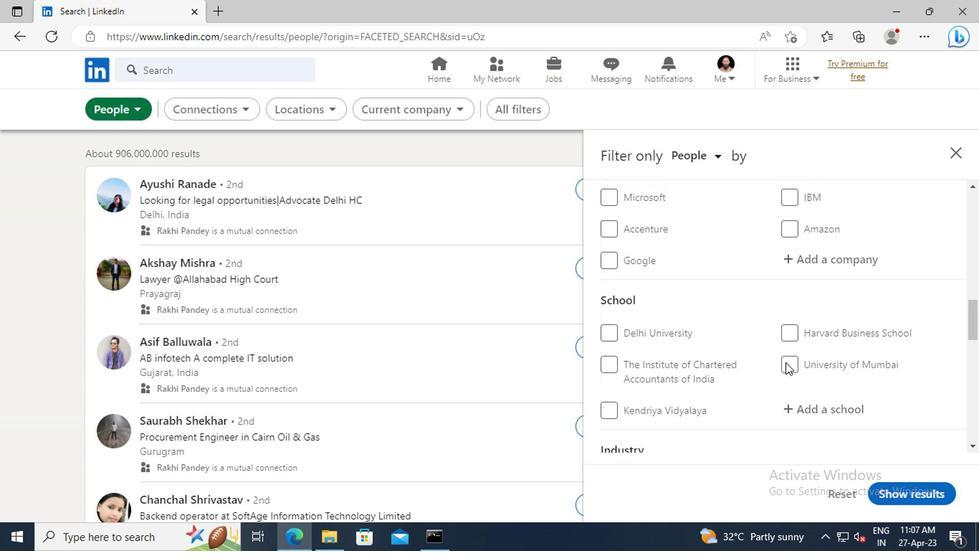 
Action: Mouse scrolled (782, 363) with delta (0, 1)
Screenshot: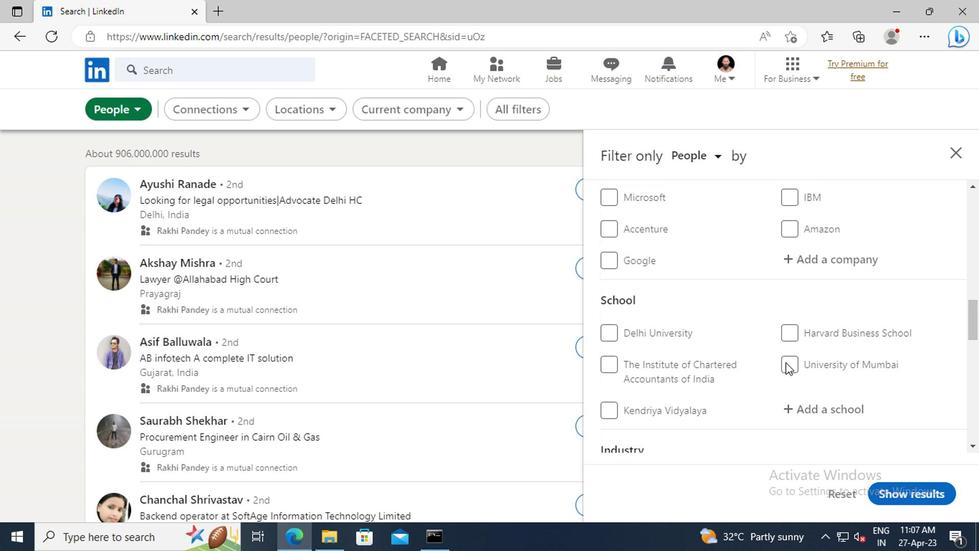 
Action: Mouse scrolled (782, 363) with delta (0, 1)
Screenshot: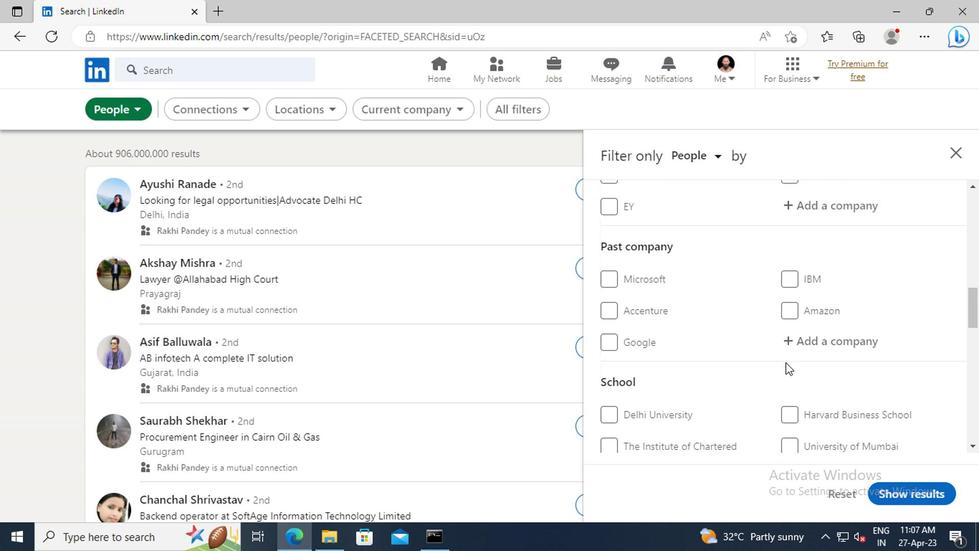
Action: Mouse scrolled (782, 363) with delta (0, 1)
Screenshot: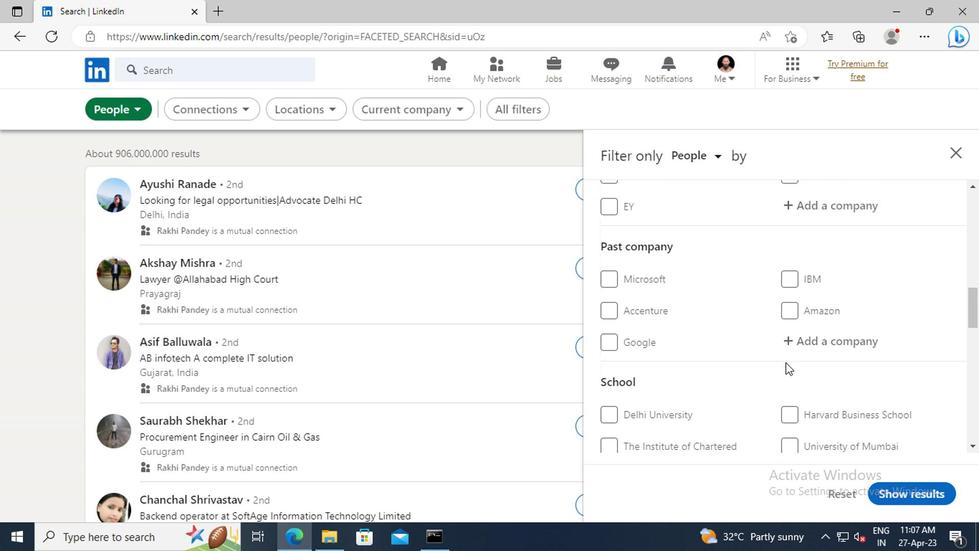 
Action: Mouse scrolled (782, 363) with delta (0, 1)
Screenshot: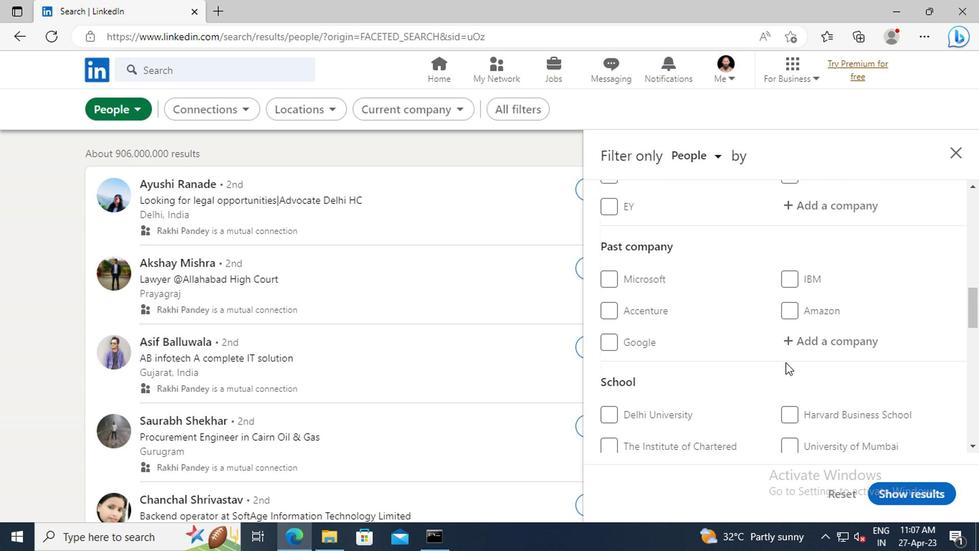 
Action: Mouse moved to (800, 330)
Screenshot: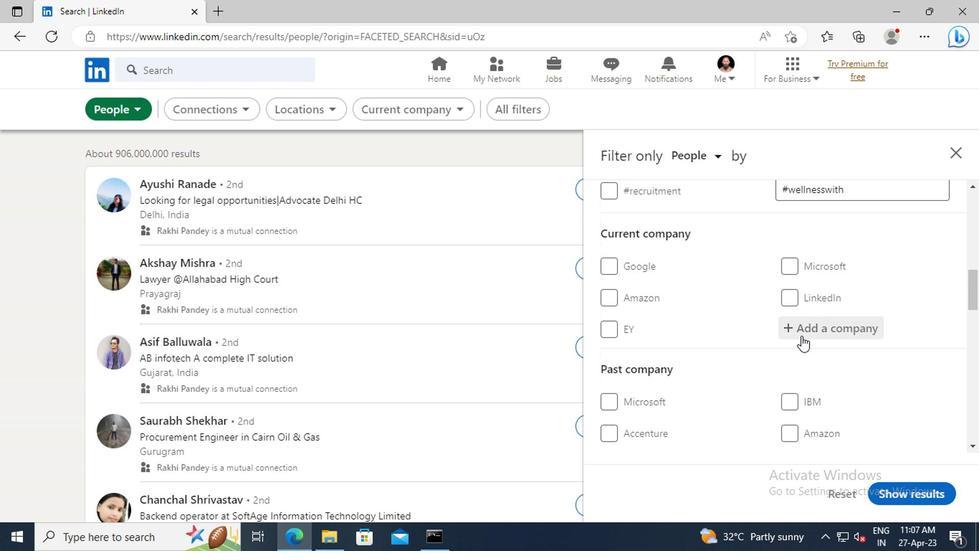 
Action: Mouse pressed left at (800, 330)
Screenshot: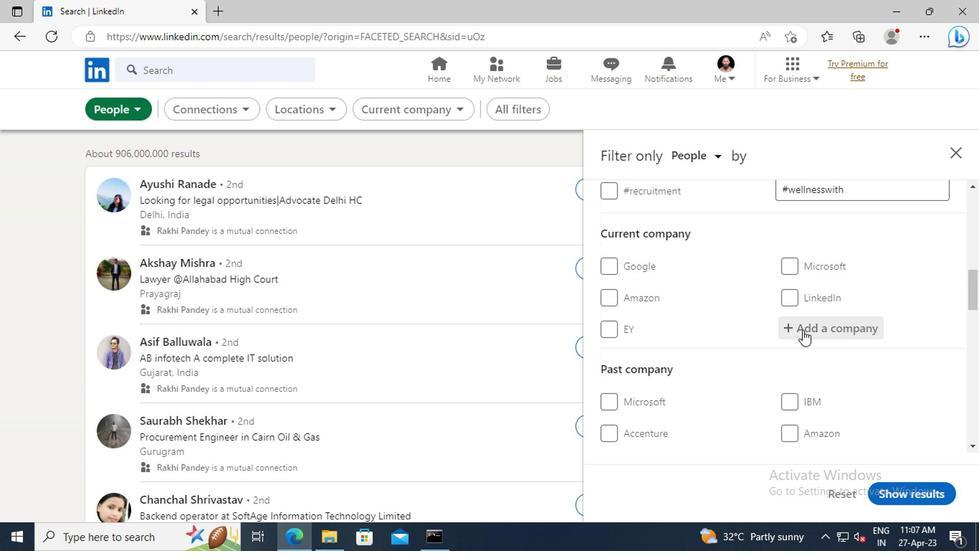 
Action: Key pressed <Key.shift>SHYAM<Key.space><Key.shift>STEEL<Key.space><Key.shift>INDUSTRIES<Key.space><Key.shift>LIMITED
Screenshot: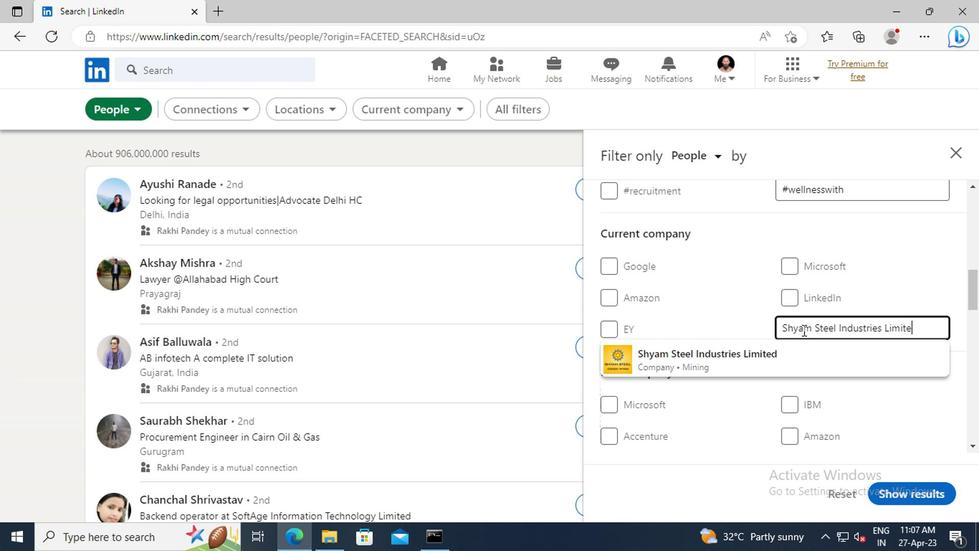 
Action: Mouse moved to (803, 356)
Screenshot: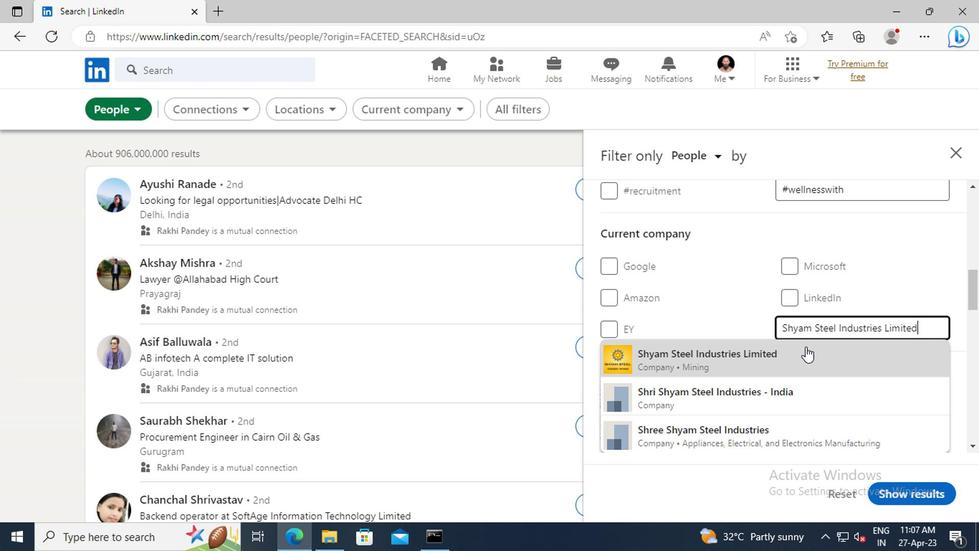 
Action: Mouse pressed left at (803, 356)
Screenshot: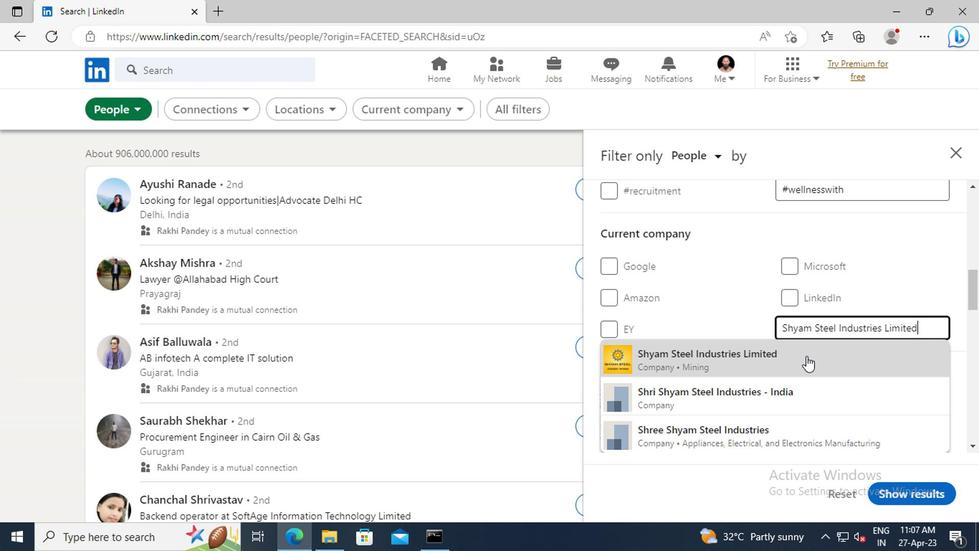 
Action: Mouse moved to (790, 277)
Screenshot: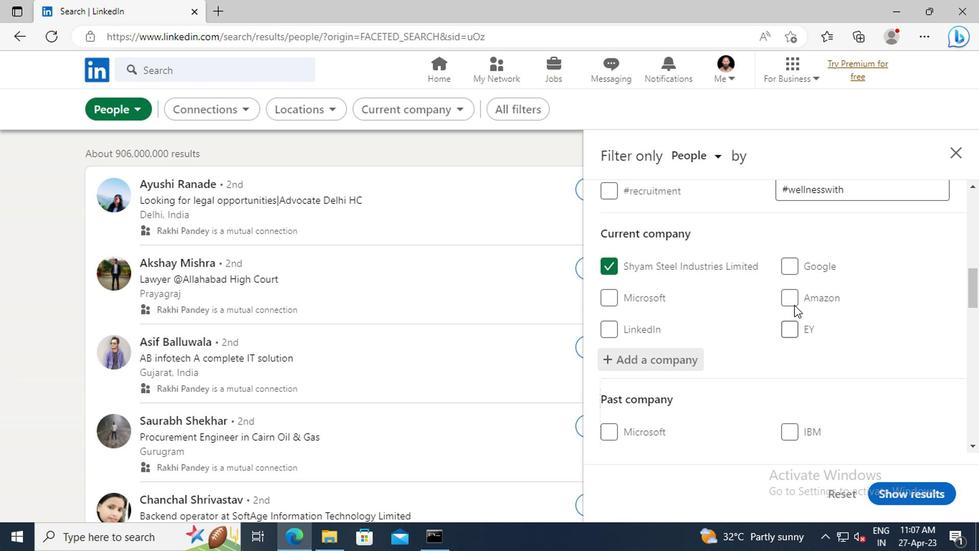 
Action: Mouse scrolled (790, 276) with delta (0, 0)
Screenshot: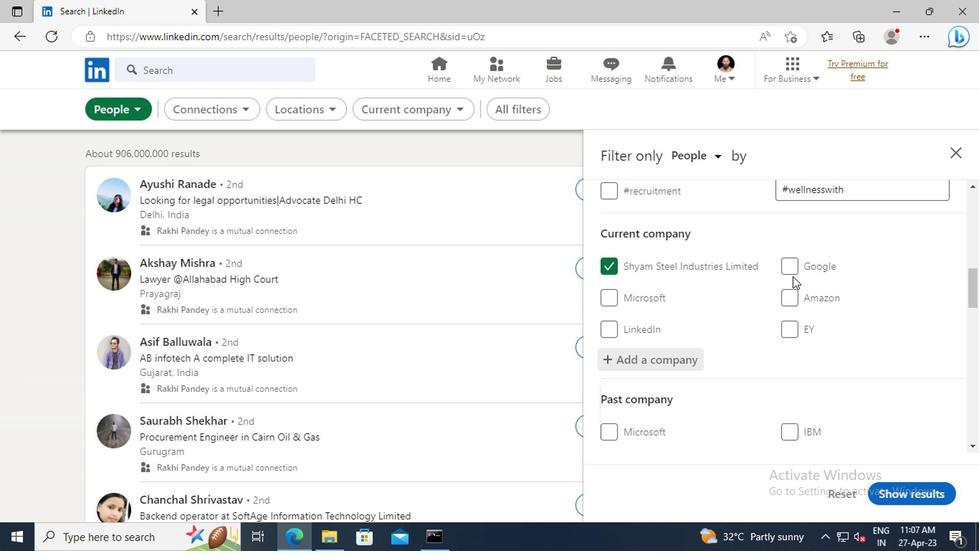 
Action: Mouse scrolled (790, 276) with delta (0, 0)
Screenshot: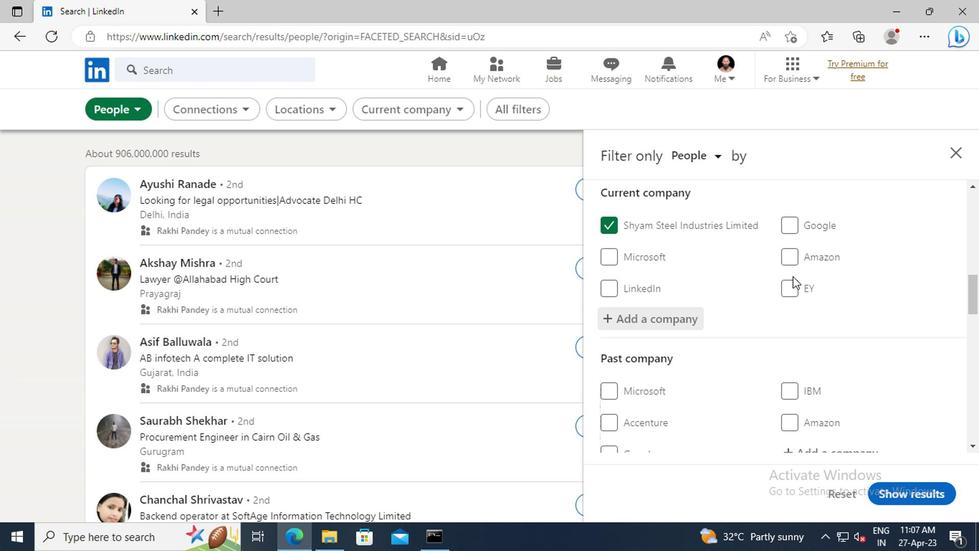 
Action: Mouse scrolled (790, 276) with delta (0, 0)
Screenshot: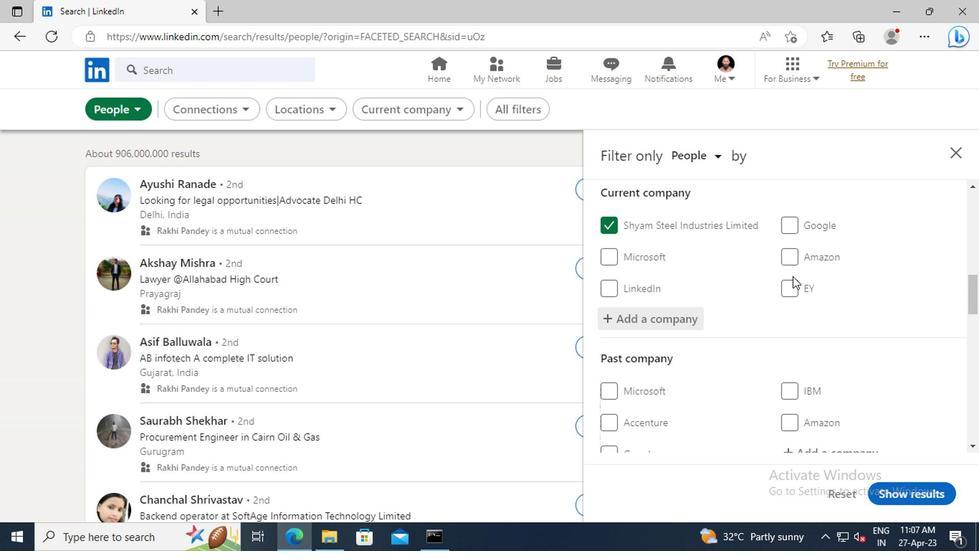 
Action: Mouse scrolled (790, 276) with delta (0, 0)
Screenshot: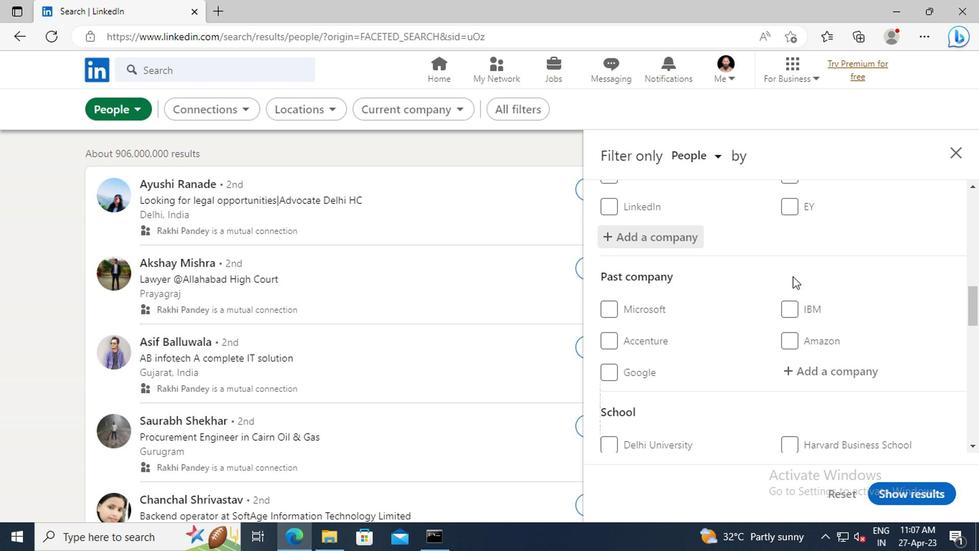 
Action: Mouse scrolled (790, 276) with delta (0, 0)
Screenshot: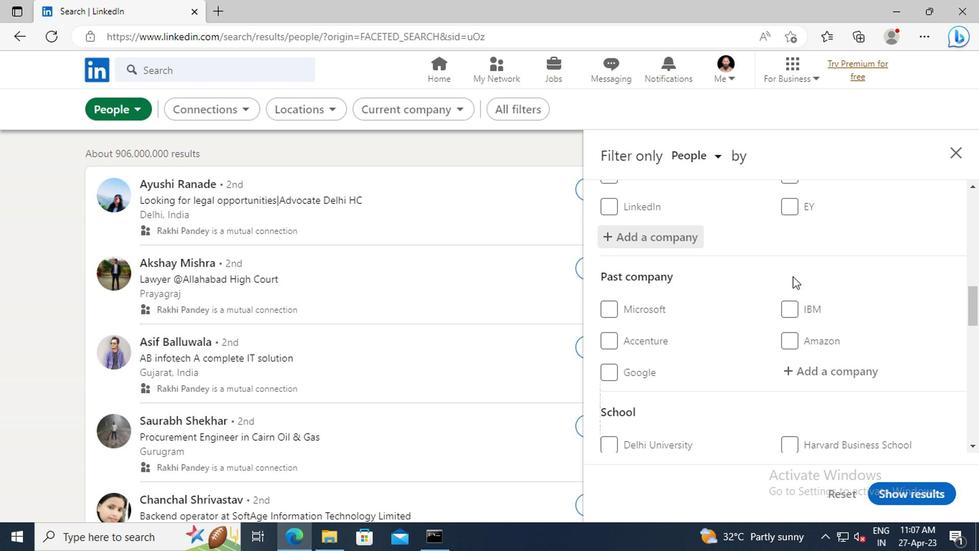 
Action: Mouse scrolled (790, 276) with delta (0, 0)
Screenshot: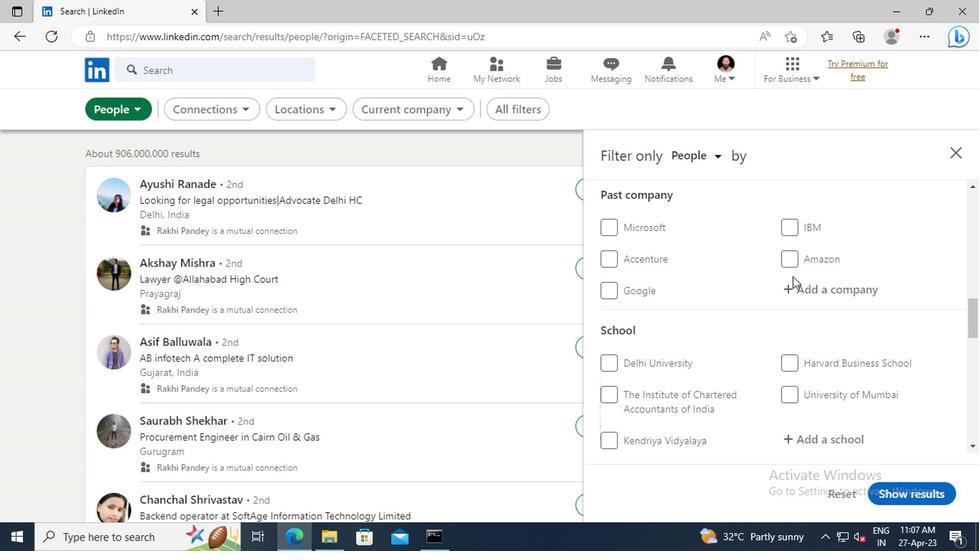 
Action: Mouse scrolled (790, 276) with delta (0, 0)
Screenshot: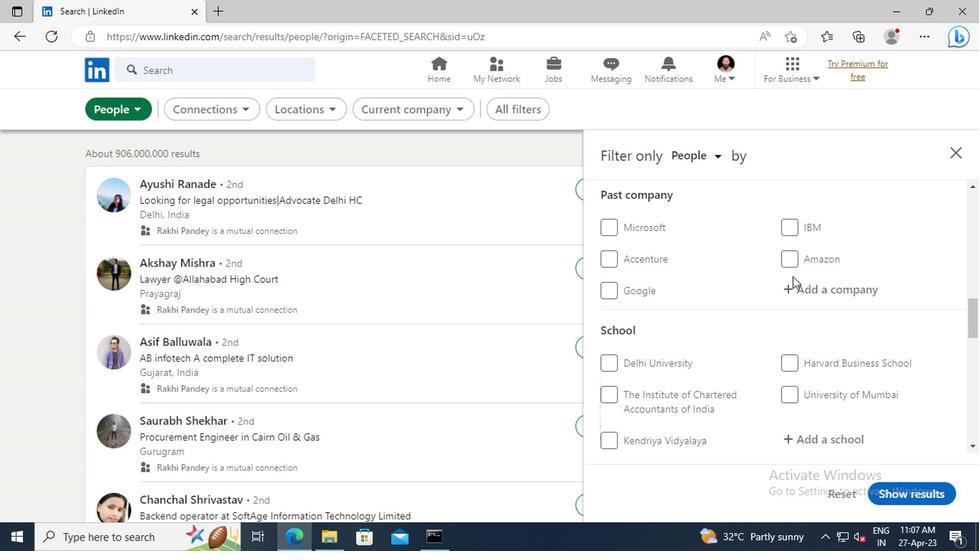 
Action: Mouse scrolled (790, 276) with delta (0, 0)
Screenshot: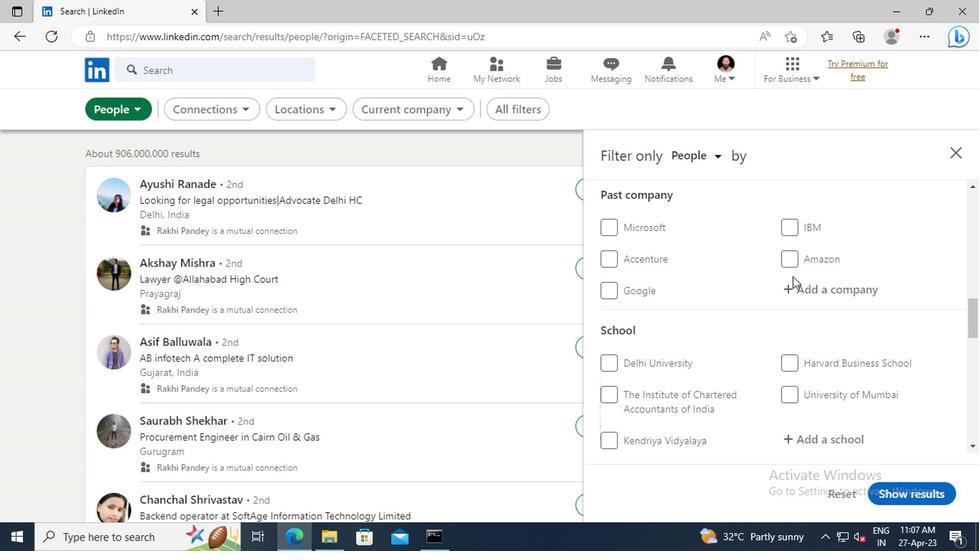 
Action: Mouse moved to (799, 319)
Screenshot: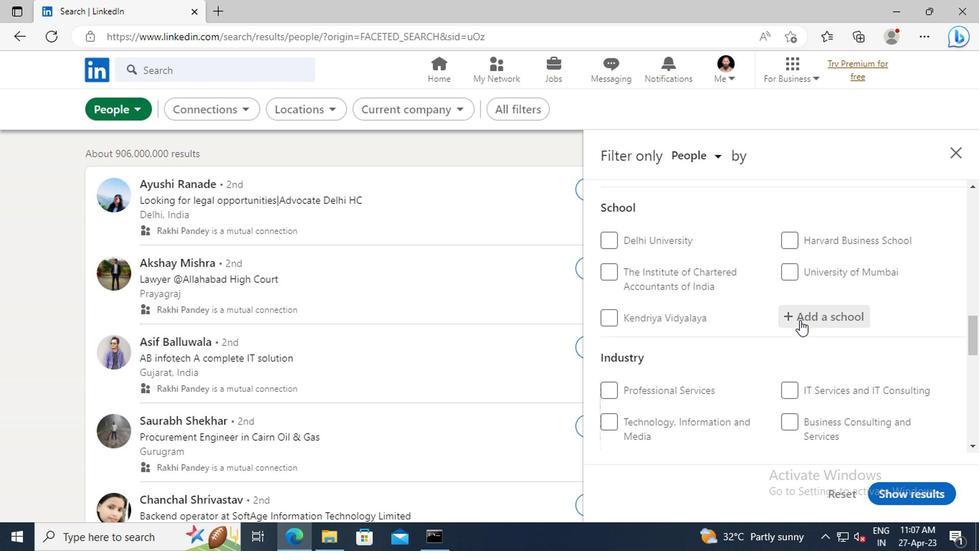 
Action: Mouse pressed left at (799, 319)
Screenshot: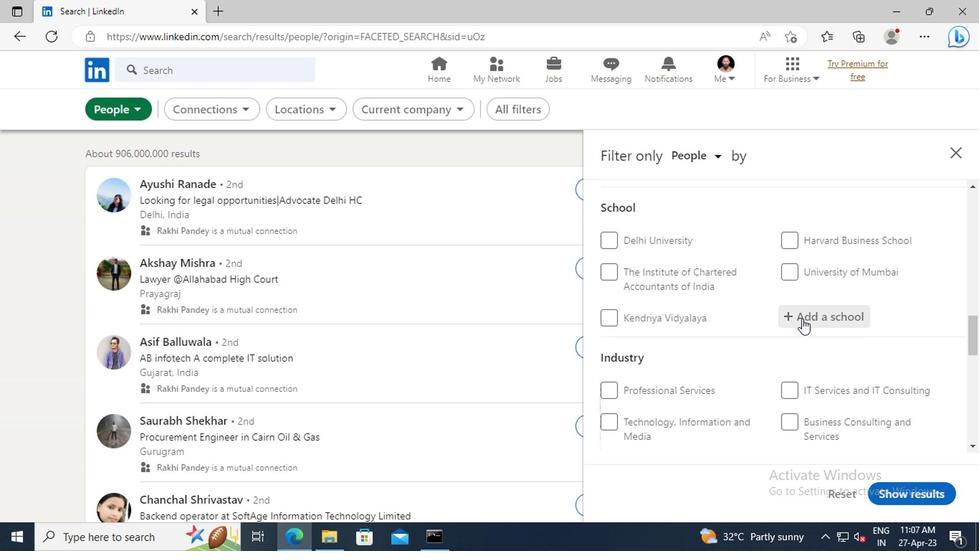 
Action: Key pressed <Key.shift>PRESIDENCY<Key.space><Key.shift>COLLEGE
Screenshot: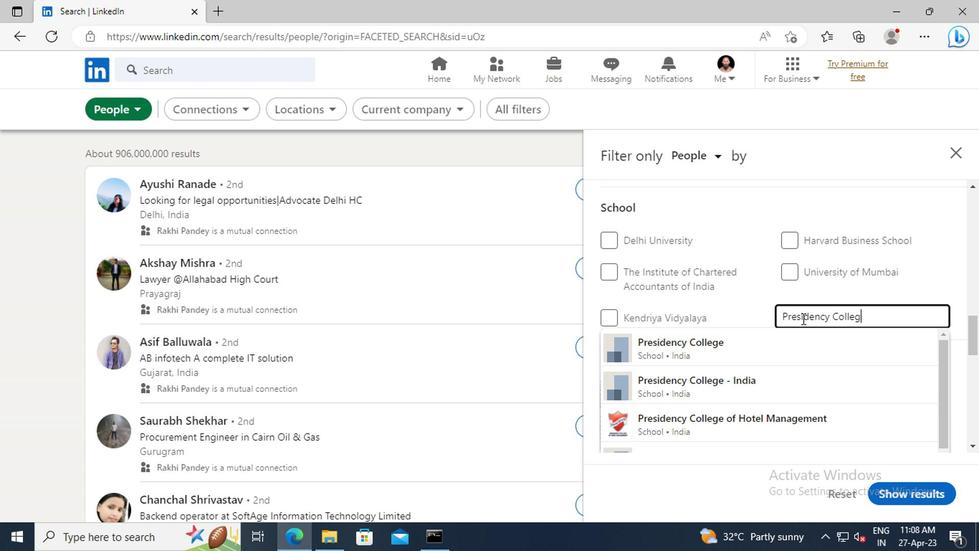 
Action: Mouse moved to (799, 346)
Screenshot: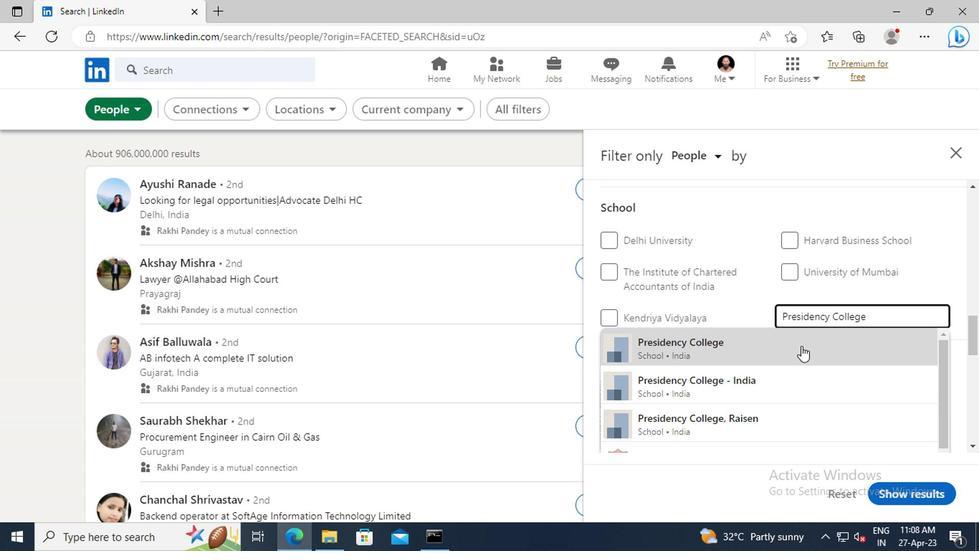 
Action: Mouse pressed left at (799, 346)
Screenshot: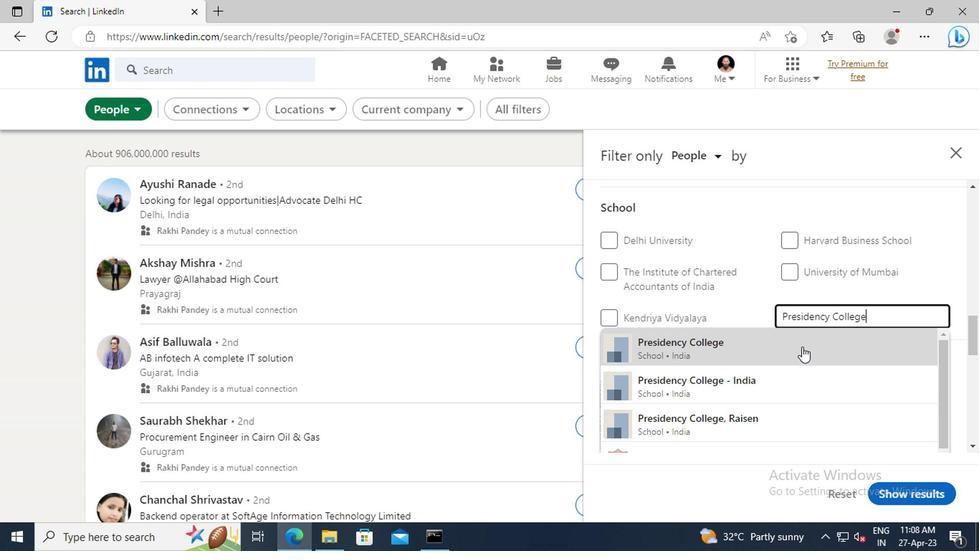 
Action: Mouse moved to (810, 283)
Screenshot: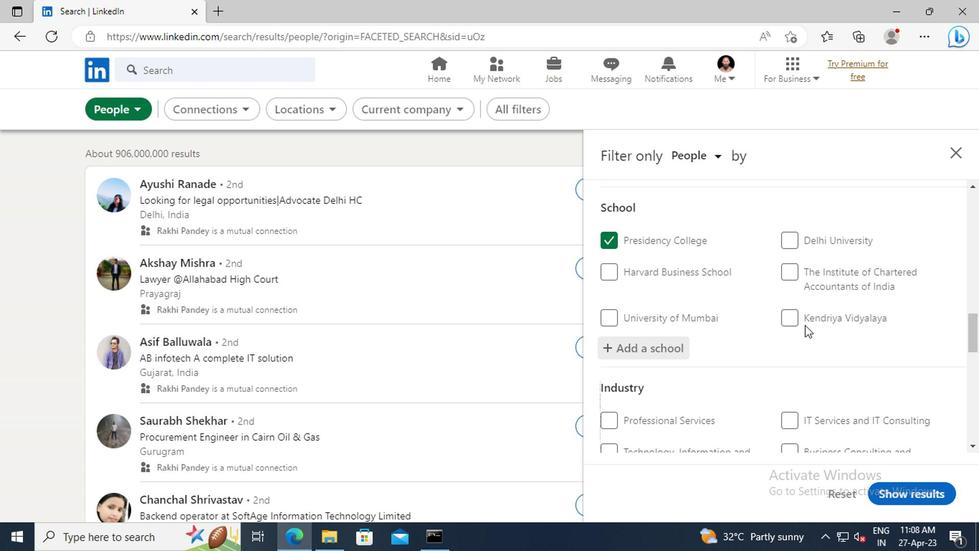 
Action: Mouse scrolled (810, 282) with delta (0, -1)
Screenshot: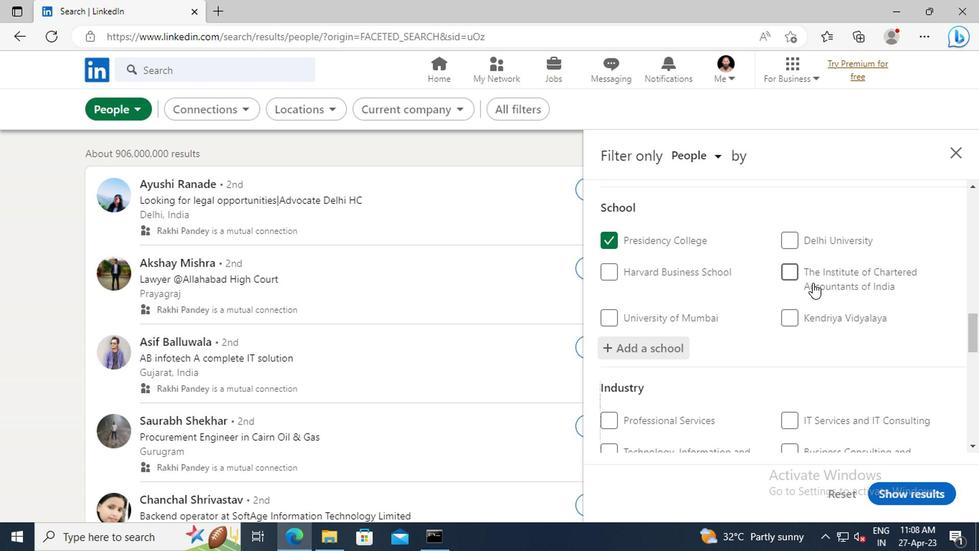 
Action: Mouse scrolled (810, 282) with delta (0, -1)
Screenshot: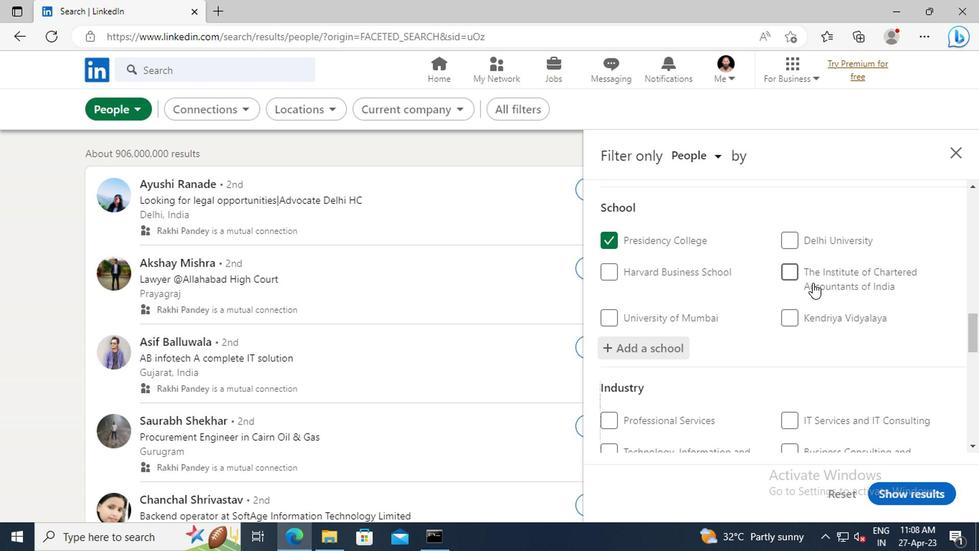 
Action: Mouse scrolled (810, 282) with delta (0, -1)
Screenshot: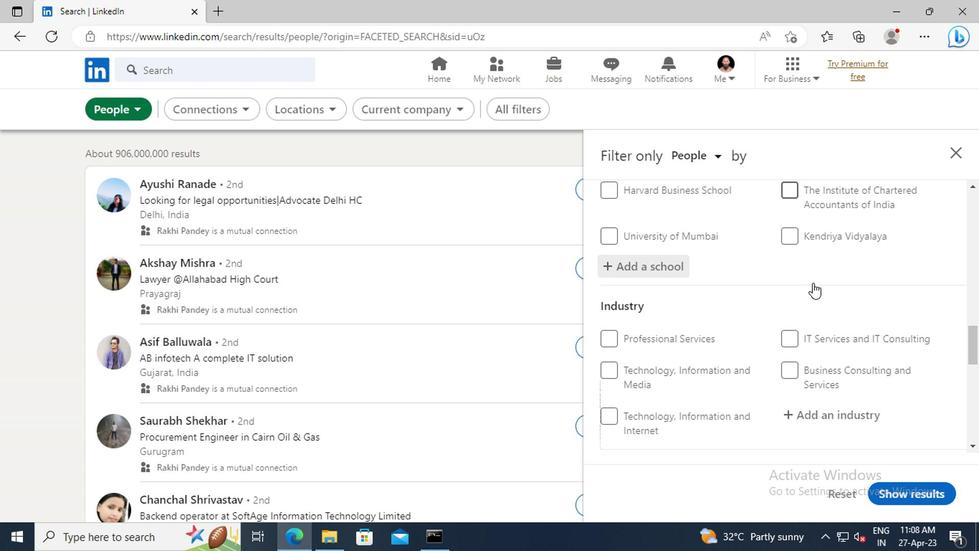 
Action: Mouse scrolled (810, 282) with delta (0, -1)
Screenshot: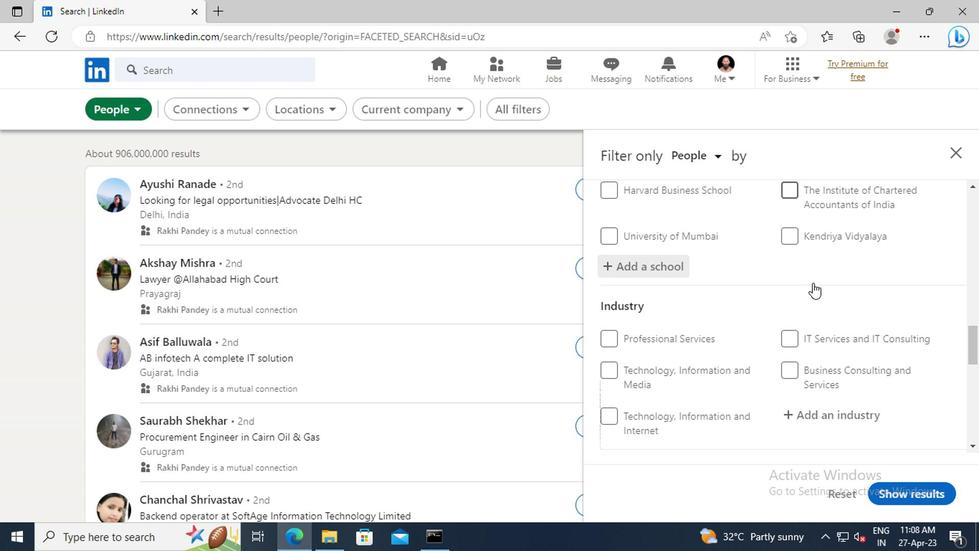 
Action: Mouse moved to (820, 330)
Screenshot: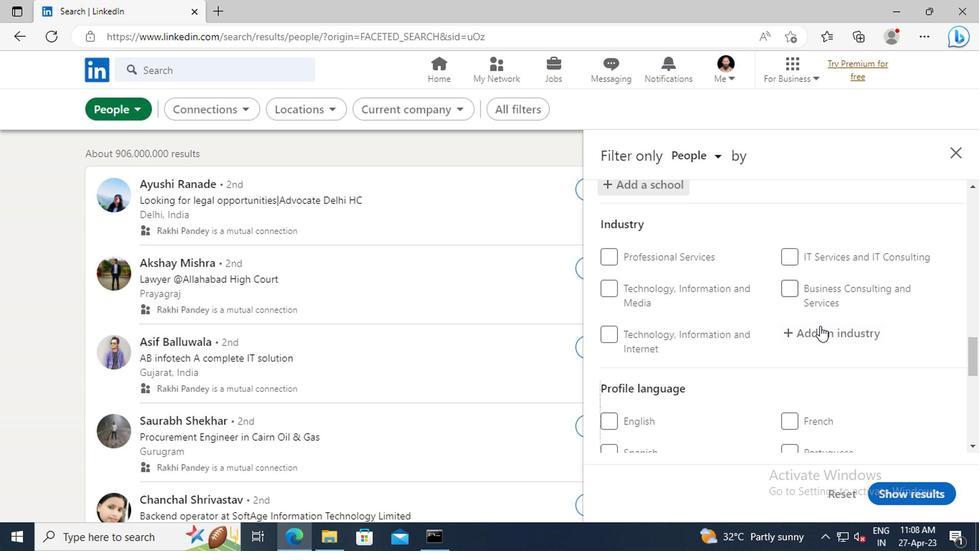 
Action: Mouse pressed left at (820, 330)
Screenshot: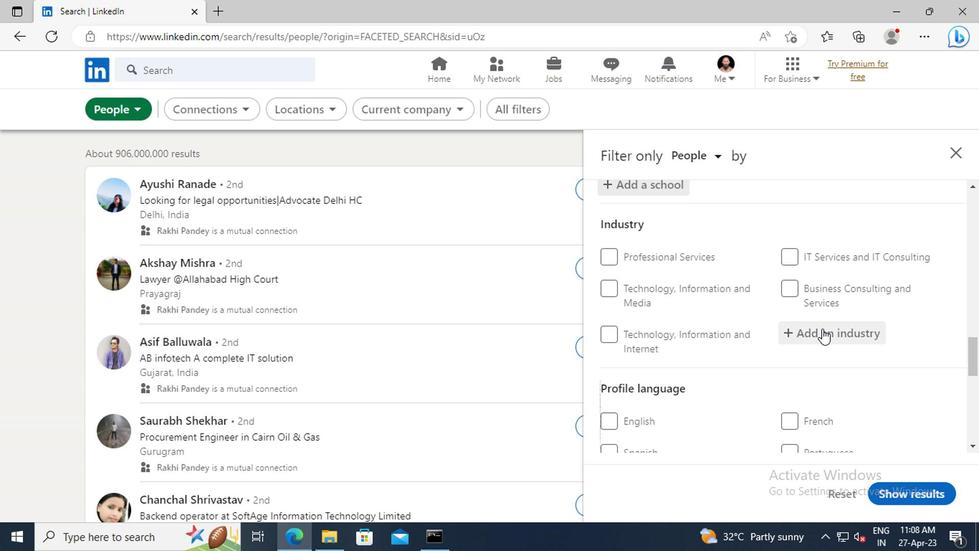 
Action: Key pressed <Key.shift>IT<Key.space><Key.shift>SYSTEM<Key.space><Key.shift>TRAINING
Screenshot: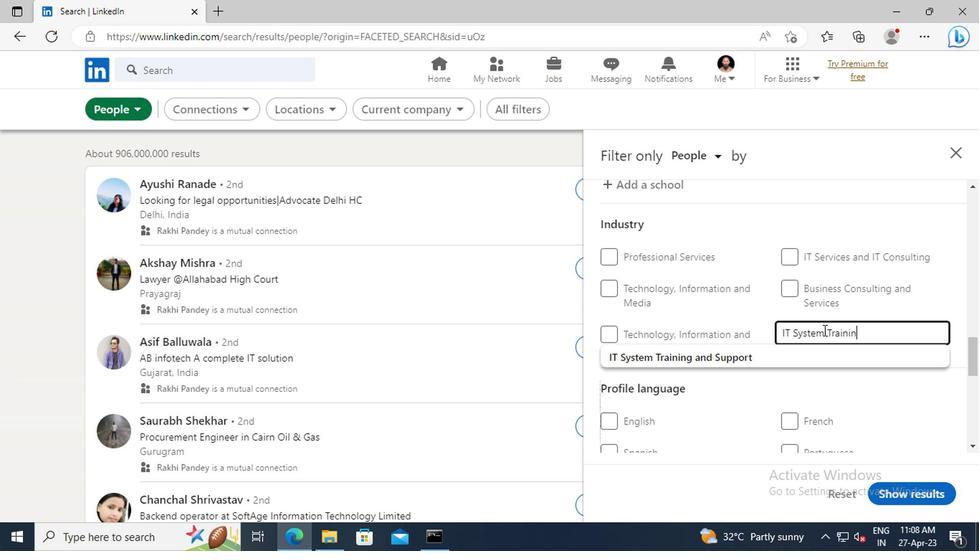 
Action: Mouse moved to (820, 355)
Screenshot: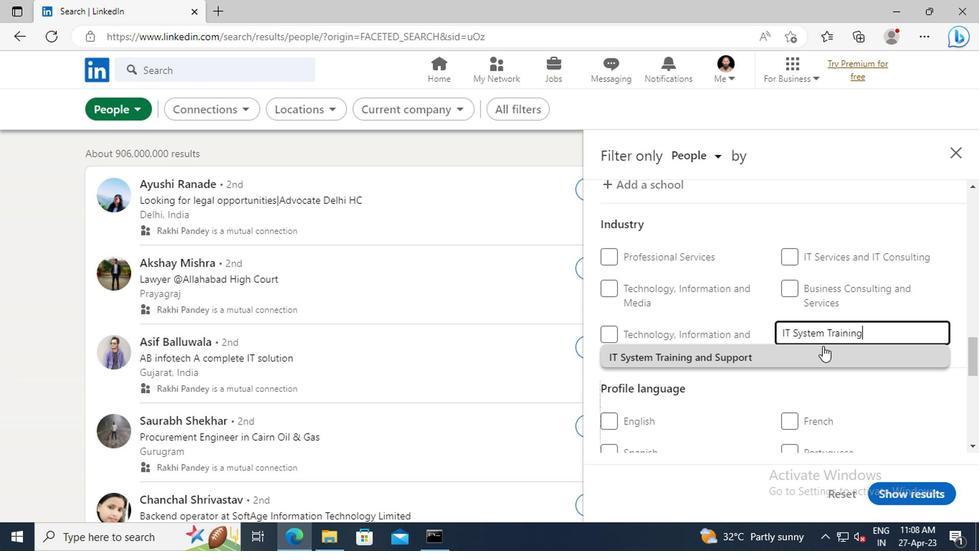 
Action: Mouse pressed left at (820, 355)
Screenshot: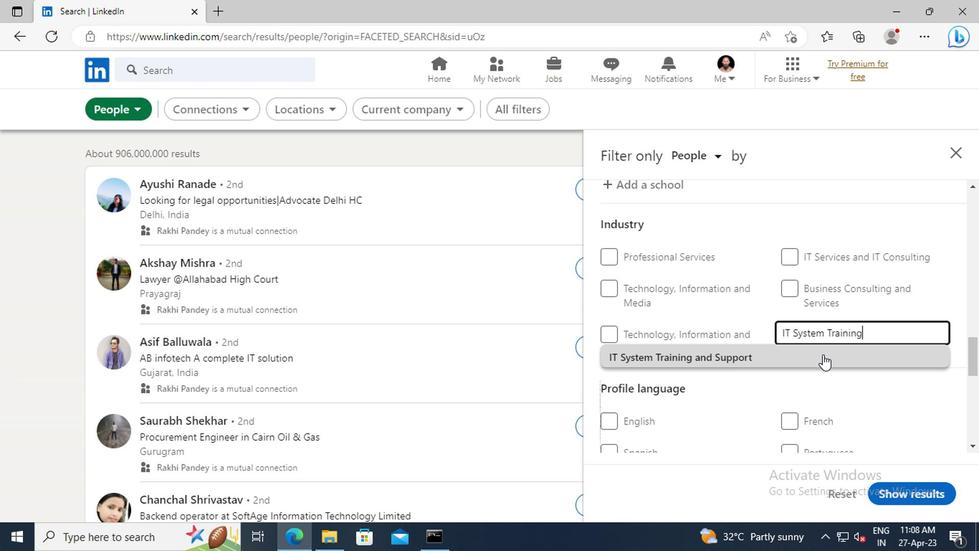 
Action: Mouse moved to (785, 281)
Screenshot: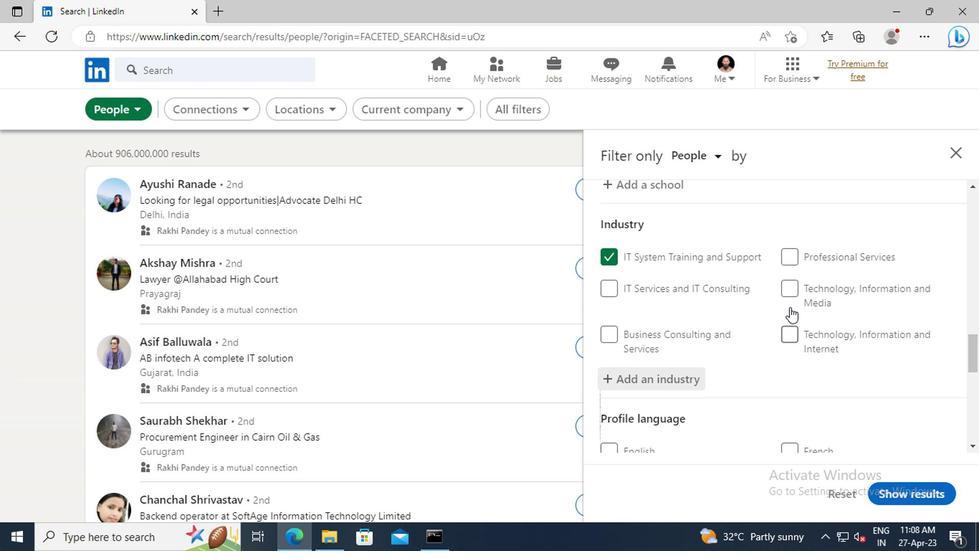 
Action: Mouse scrolled (785, 280) with delta (0, 0)
Screenshot: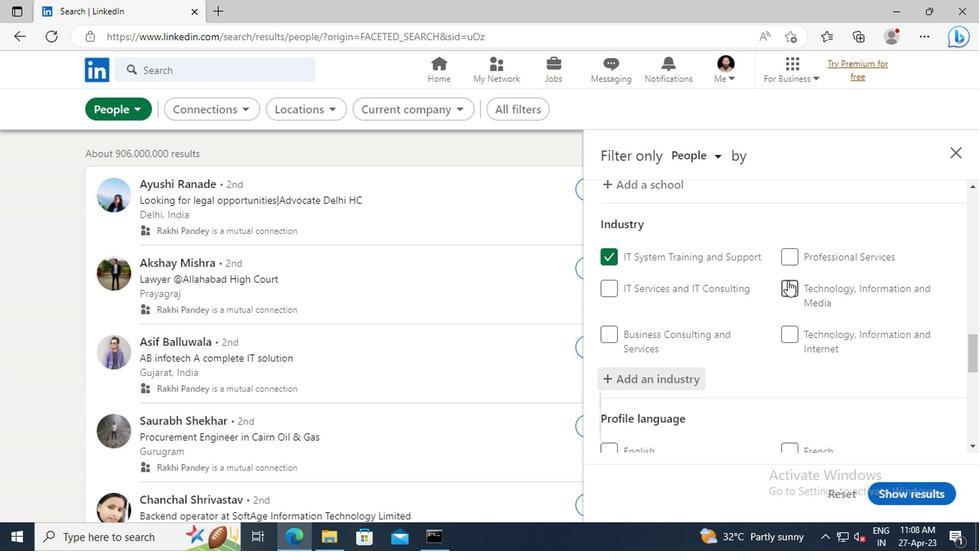 
Action: Mouse scrolled (785, 280) with delta (0, 0)
Screenshot: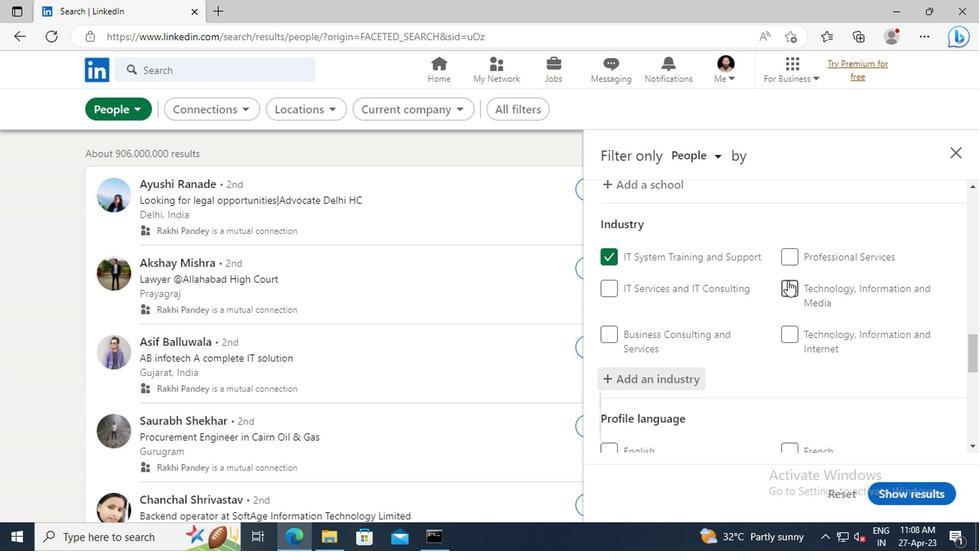 
Action: Mouse scrolled (785, 280) with delta (0, 0)
Screenshot: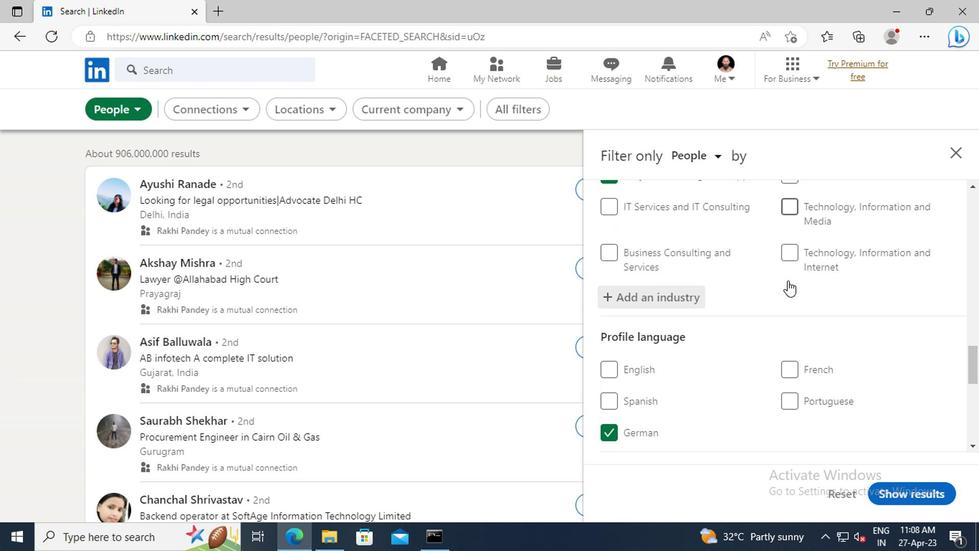
Action: Mouse scrolled (785, 280) with delta (0, 0)
Screenshot: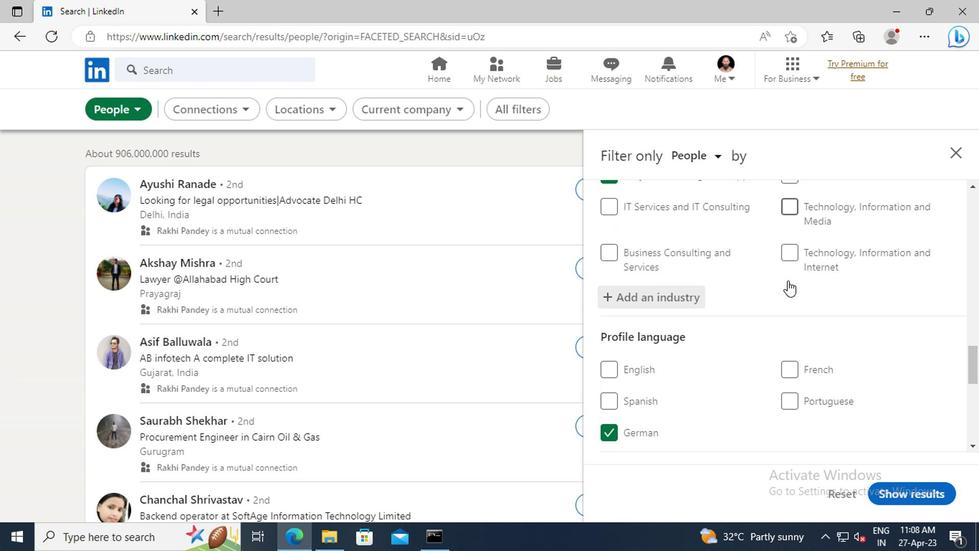
Action: Mouse scrolled (785, 280) with delta (0, 0)
Screenshot: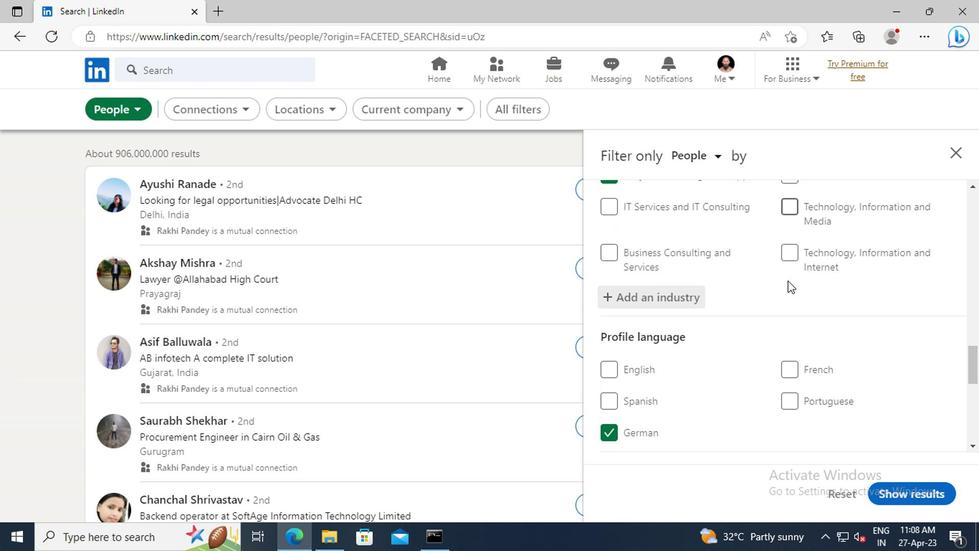 
Action: Mouse scrolled (785, 280) with delta (0, 0)
Screenshot: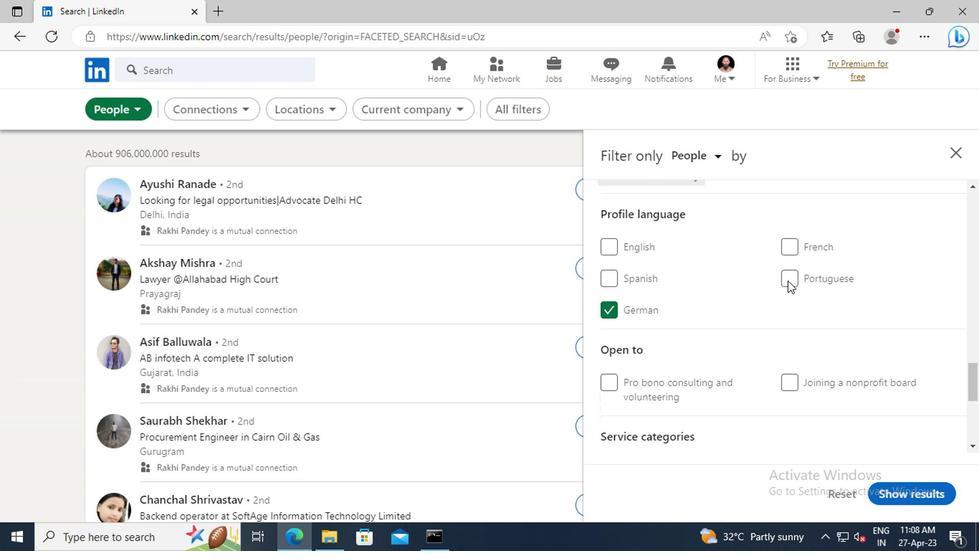 
Action: Mouse scrolled (785, 280) with delta (0, 0)
Screenshot: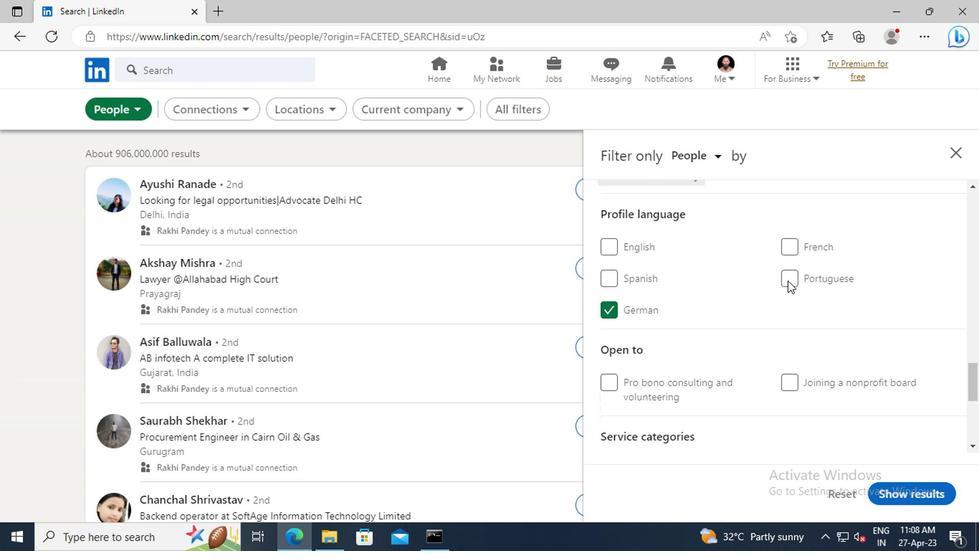 
Action: Mouse scrolled (785, 280) with delta (0, 0)
Screenshot: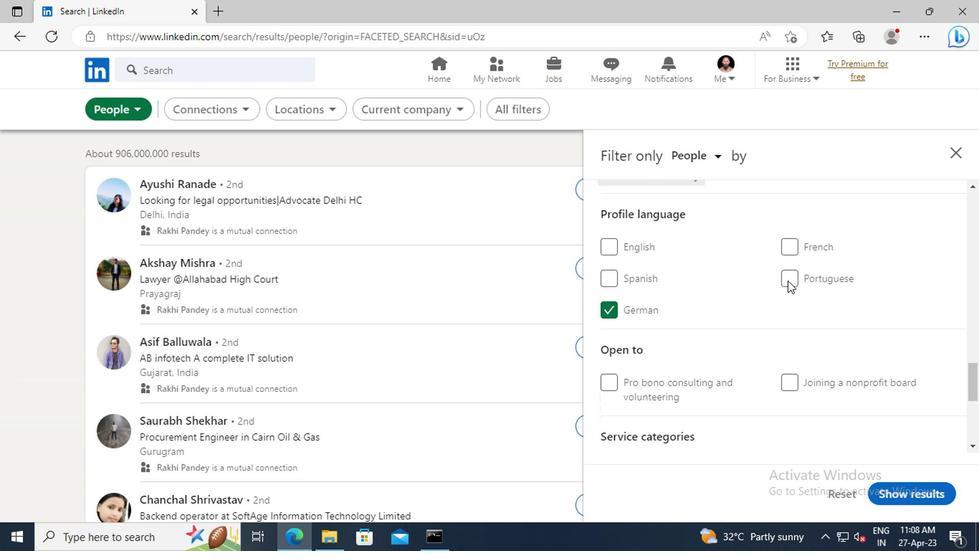
Action: Mouse scrolled (785, 280) with delta (0, 0)
Screenshot: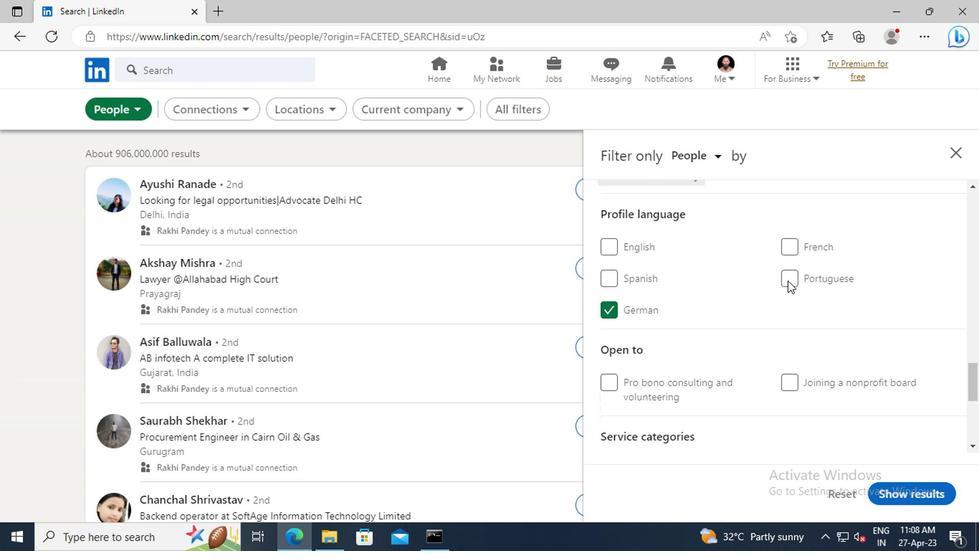 
Action: Mouse moved to (810, 369)
Screenshot: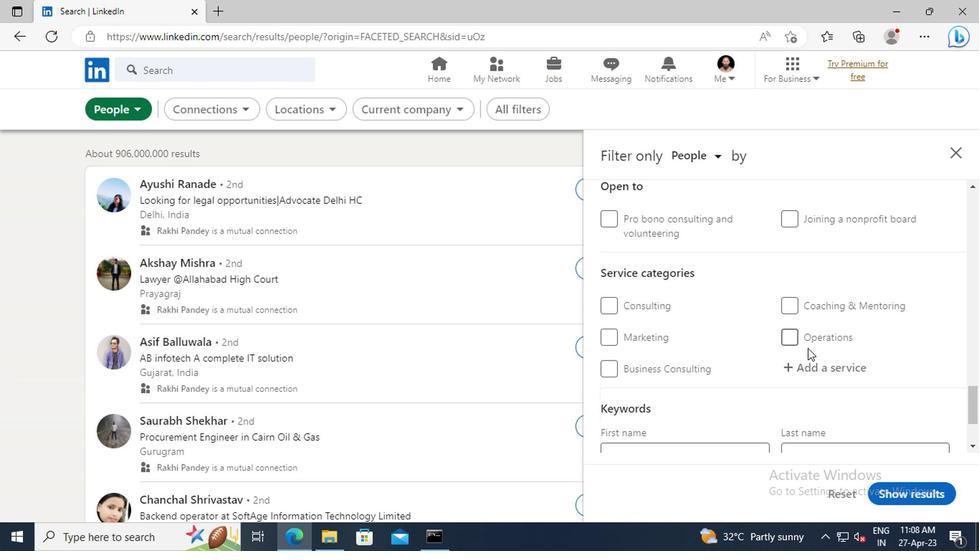 
Action: Mouse pressed left at (810, 369)
Screenshot: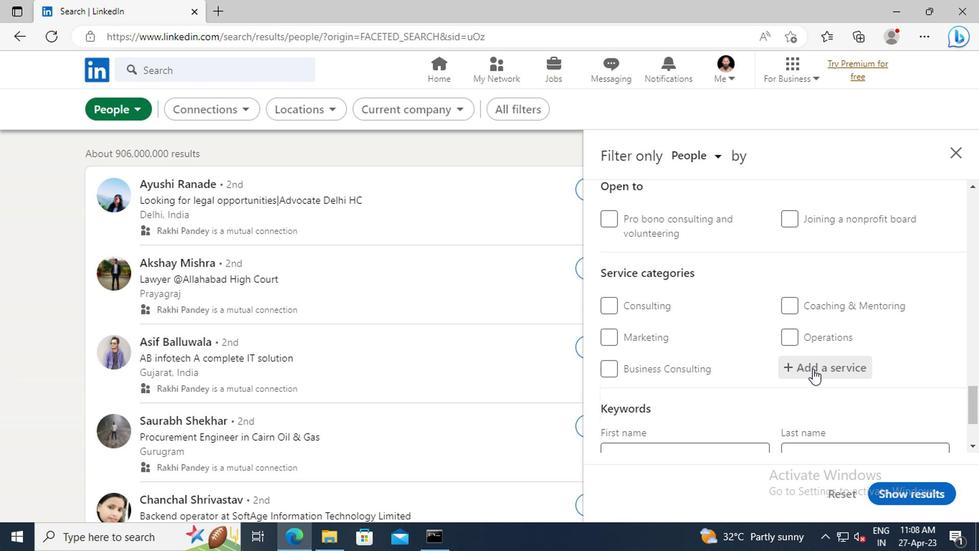 
Action: Key pressed <Key.shift>VIDEO<Key.space><Key.shift>EDITING
Screenshot: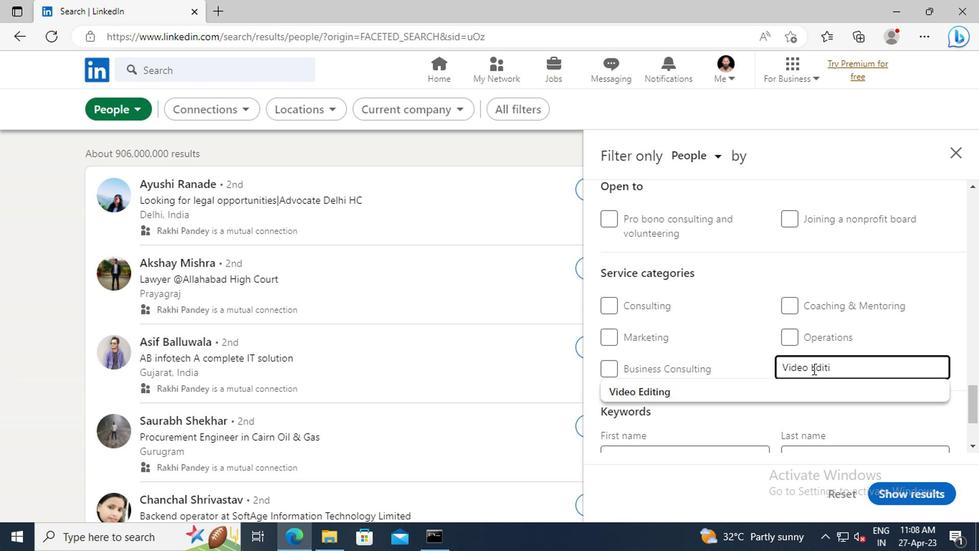 
Action: Mouse moved to (812, 392)
Screenshot: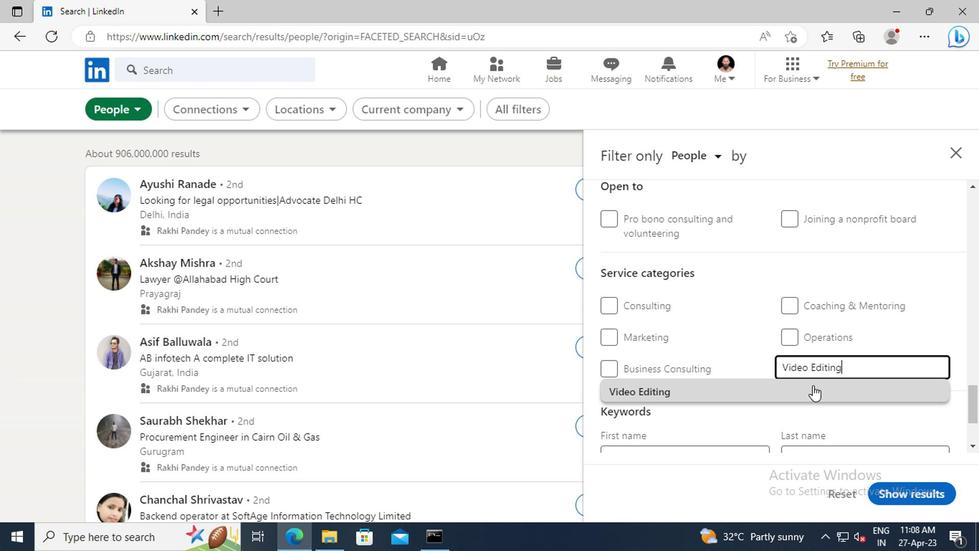 
Action: Mouse pressed left at (812, 392)
Screenshot: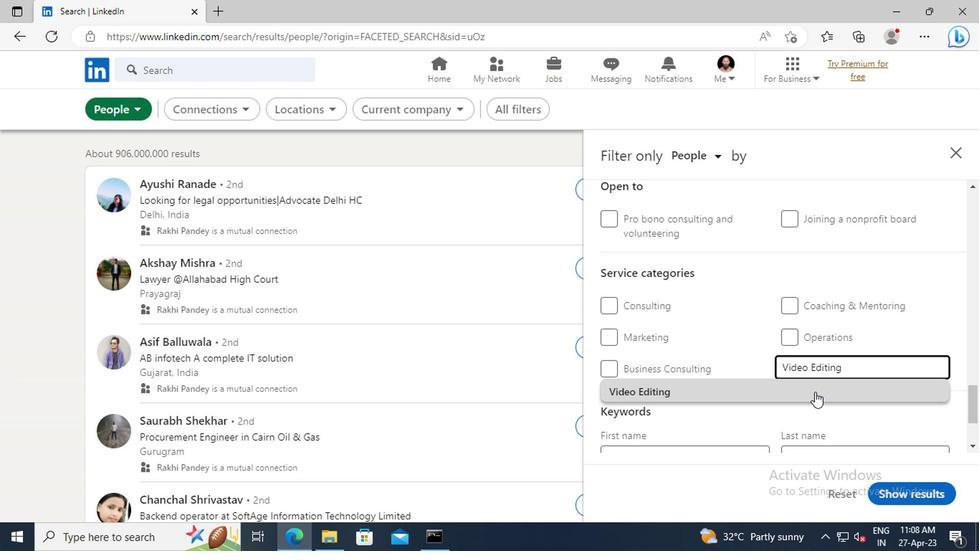 
Action: Mouse moved to (759, 338)
Screenshot: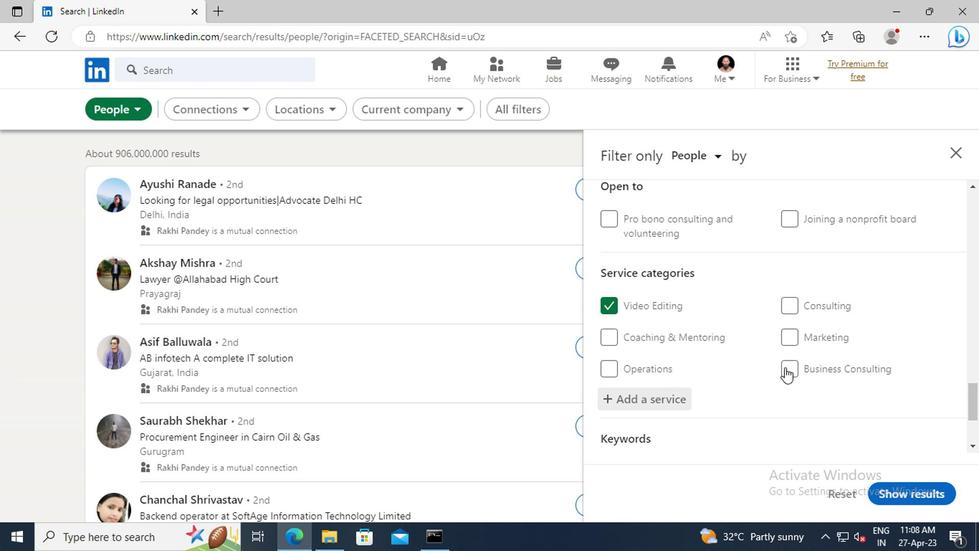 
Action: Mouse scrolled (759, 337) with delta (0, -1)
Screenshot: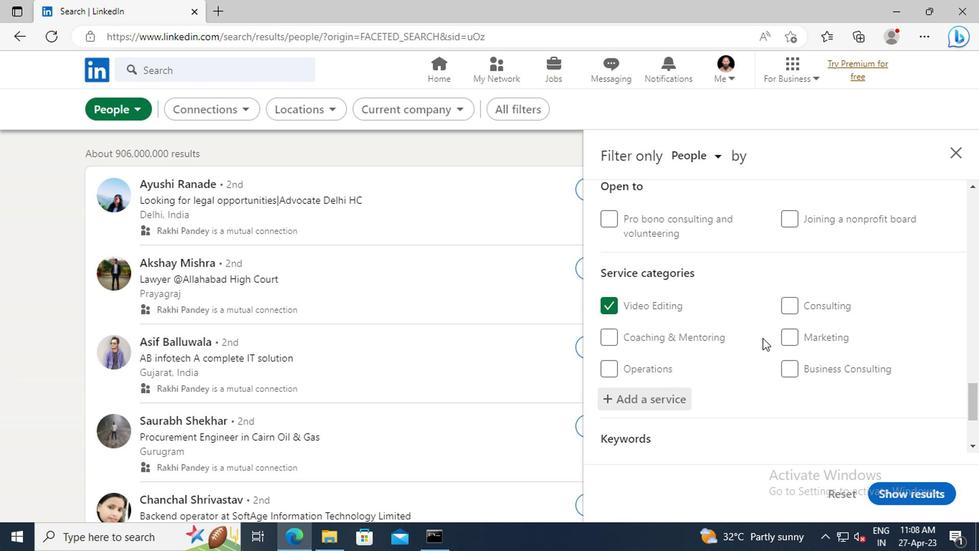 
Action: Mouse scrolled (759, 337) with delta (0, -1)
Screenshot: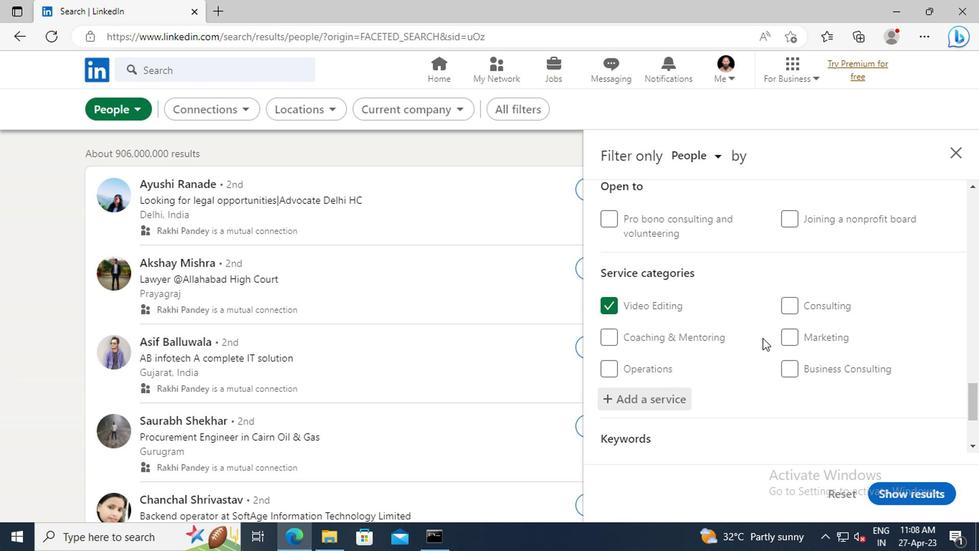 
Action: Mouse scrolled (759, 337) with delta (0, -1)
Screenshot: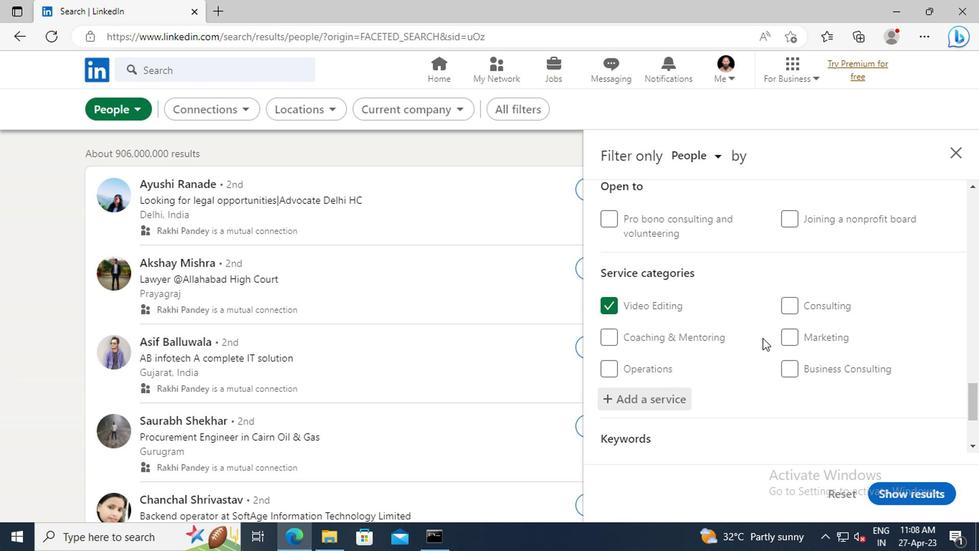 
Action: Mouse scrolled (759, 337) with delta (0, -1)
Screenshot: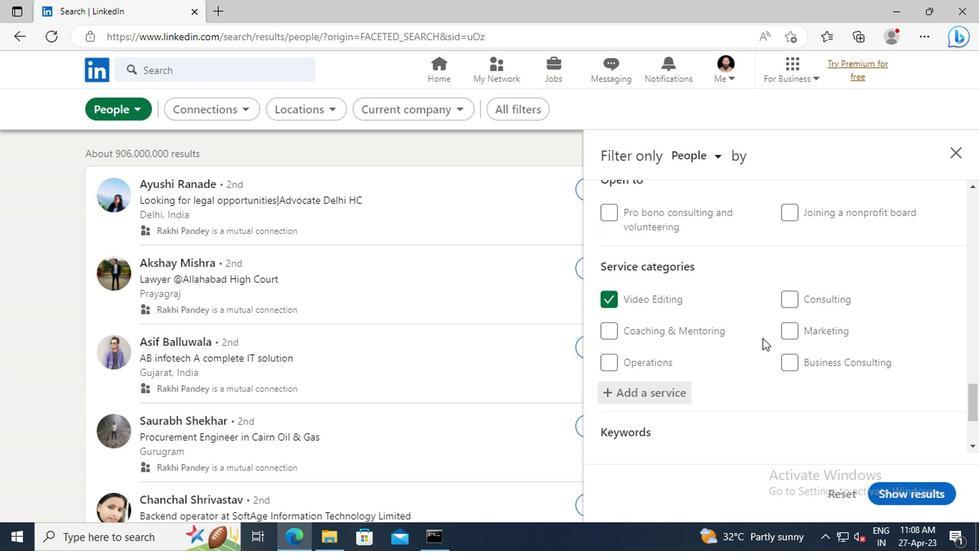 
Action: Mouse moved to (686, 393)
Screenshot: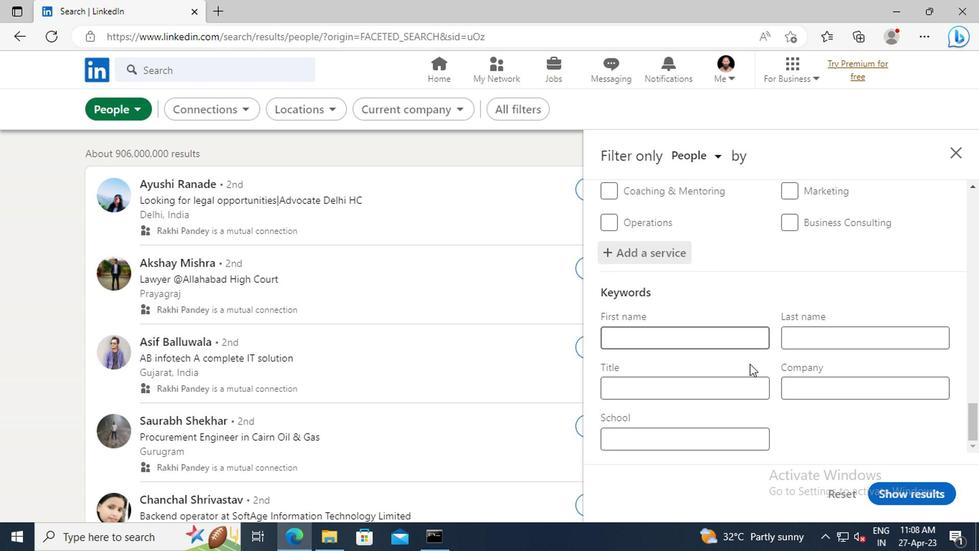 
Action: Mouse pressed left at (686, 393)
Screenshot: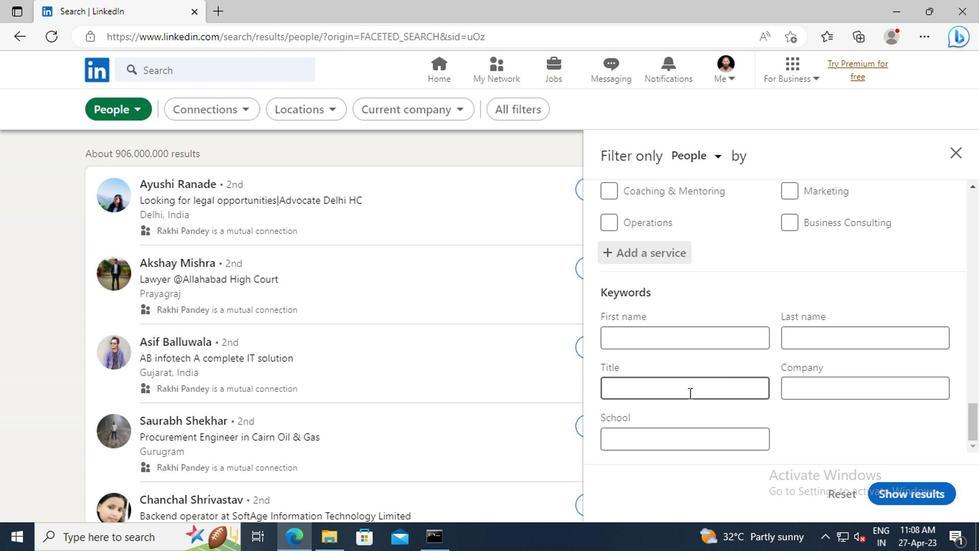 
Action: Key pressed <Key.shift>MENTOR<Key.enter>
Screenshot: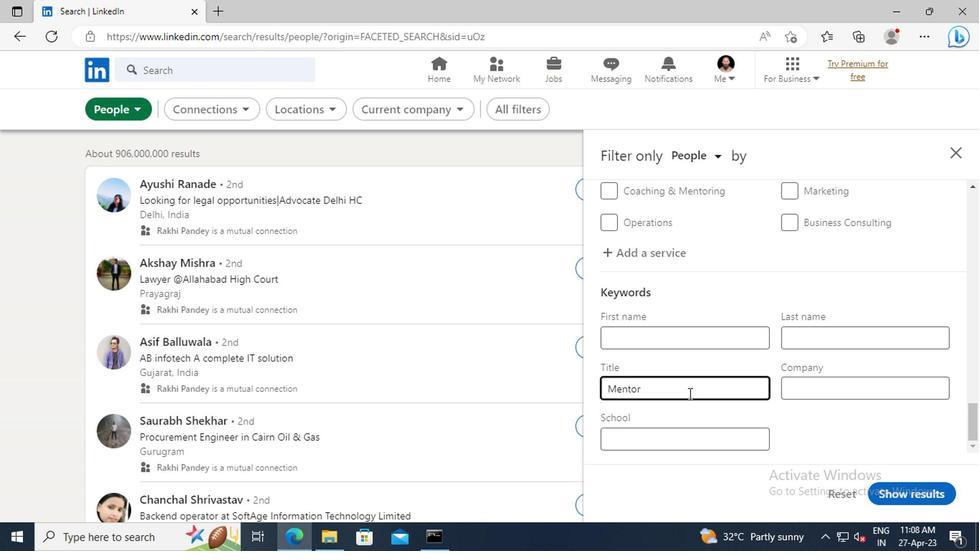 
Action: Mouse moved to (894, 491)
Screenshot: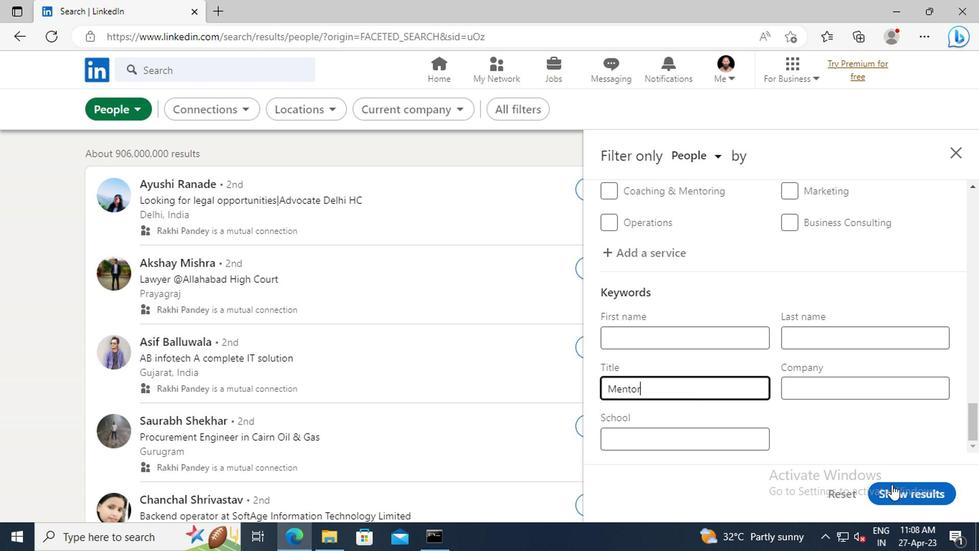 
Action: Mouse pressed left at (894, 491)
Screenshot: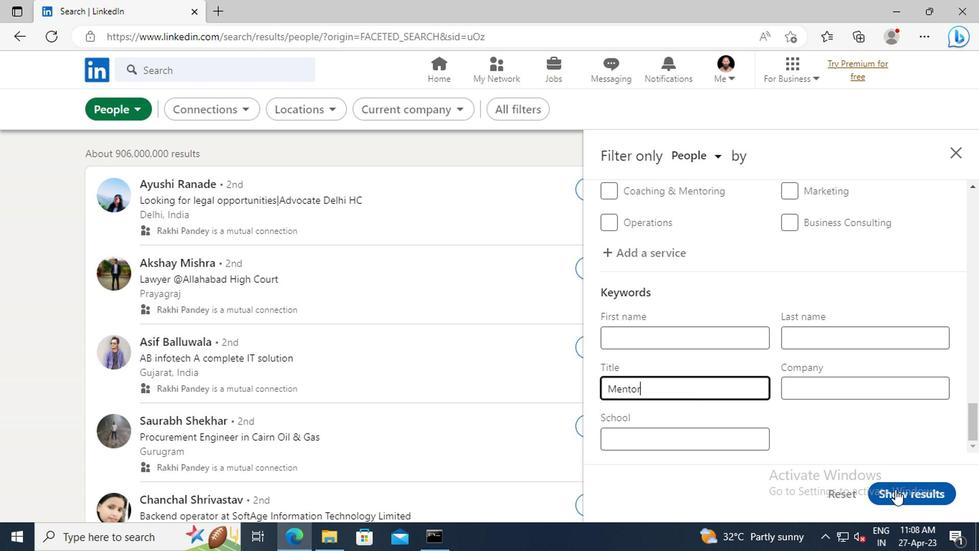 
